 Task: Open a blank sheet, save the file as norwaycom.pdf Insert a picture of 'Norway' with name  ' Norway.png ' Apply border to the image, change style to Dashed line, color Light Green and width '2 pt'
Action: Mouse moved to (238, 217)
Screenshot: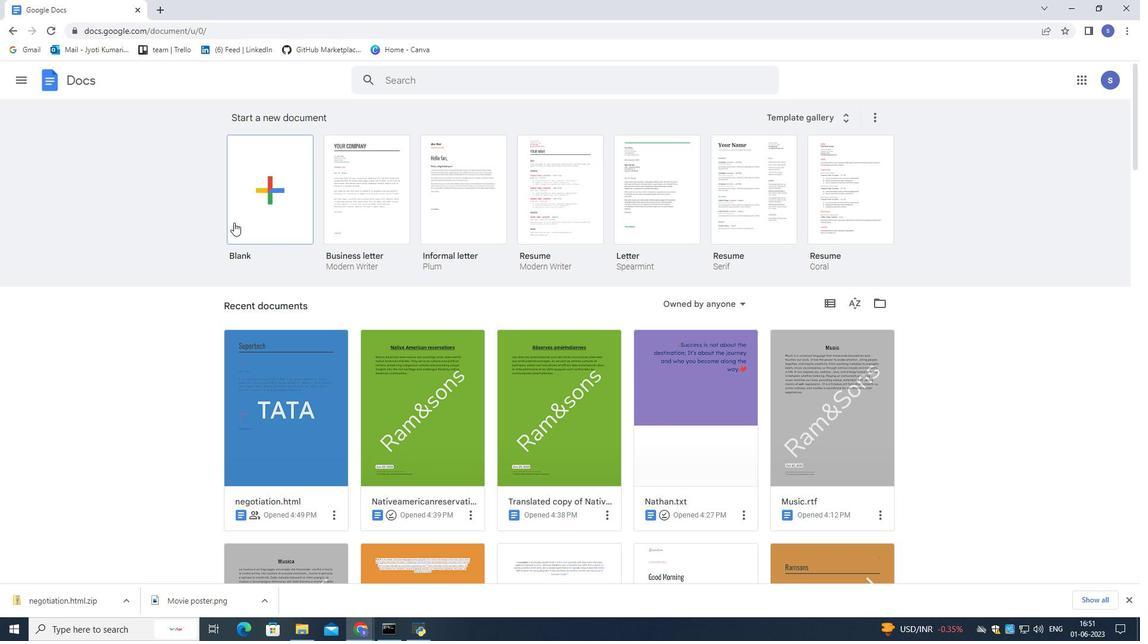 
Action: Mouse pressed left at (238, 217)
Screenshot: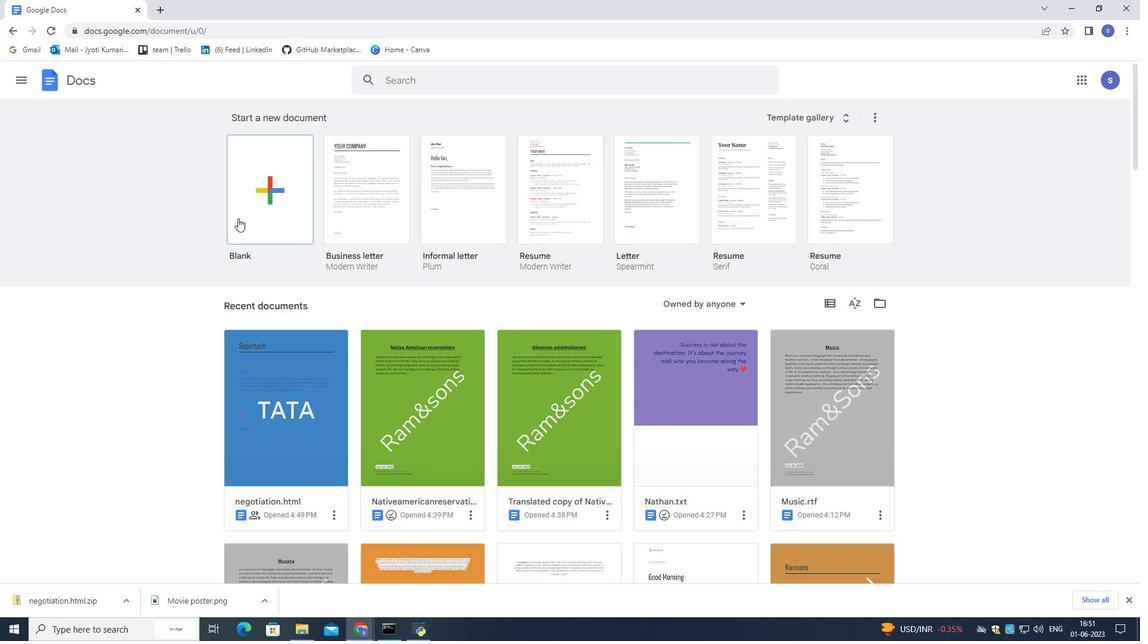 
Action: Mouse moved to (127, 73)
Screenshot: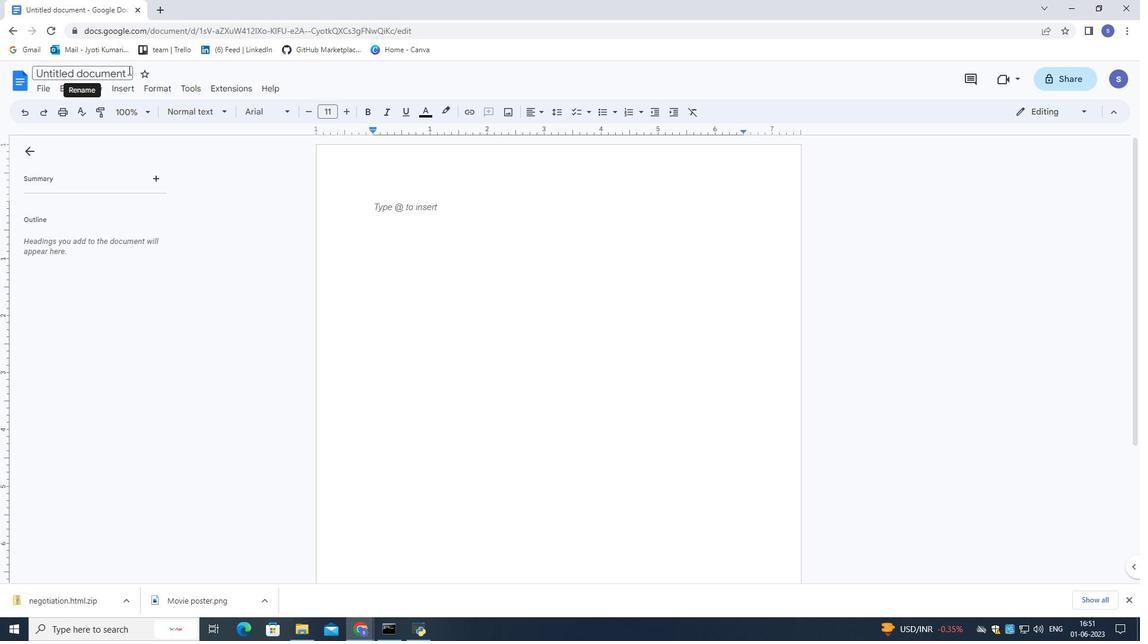 
Action: Mouse pressed left at (127, 73)
Screenshot: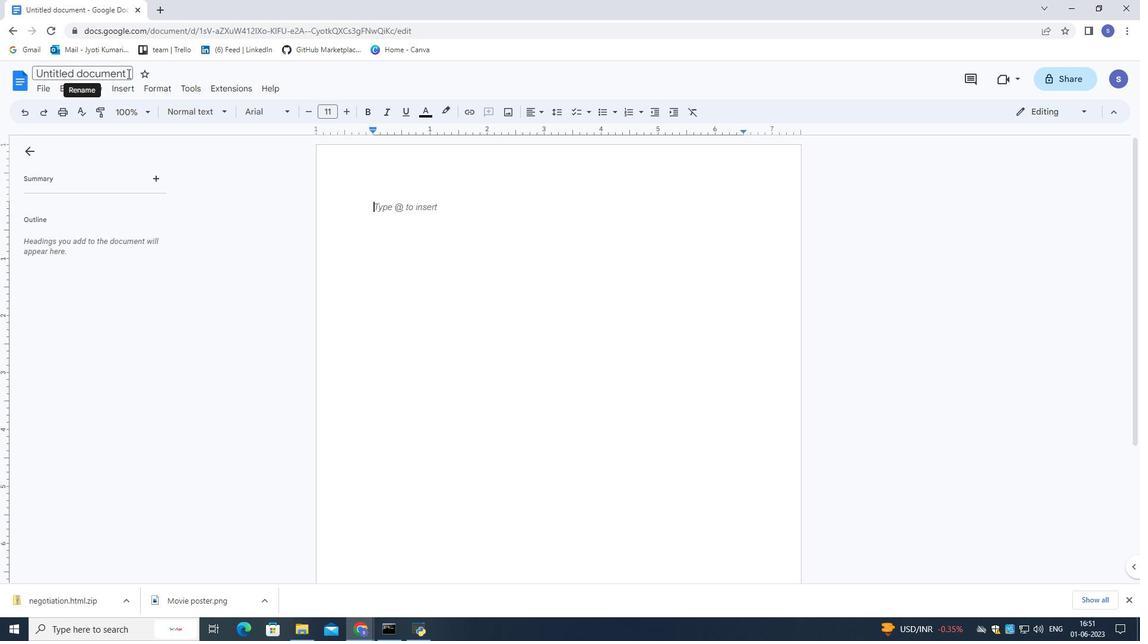
Action: Mouse moved to (125, 73)
Screenshot: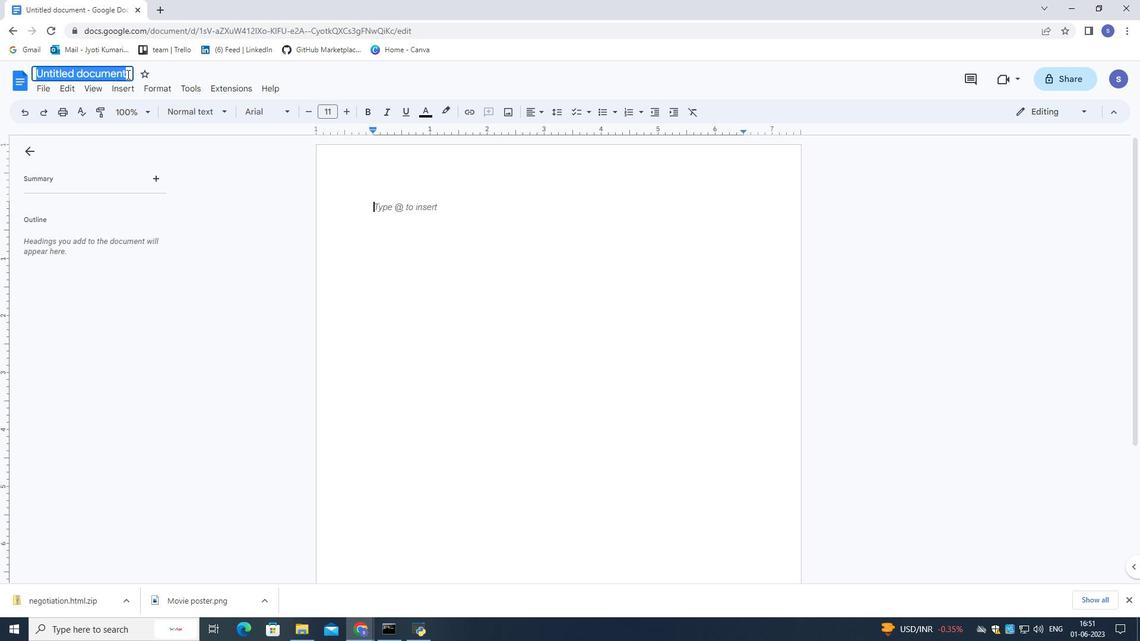 
Action: Key pressed nor
Screenshot: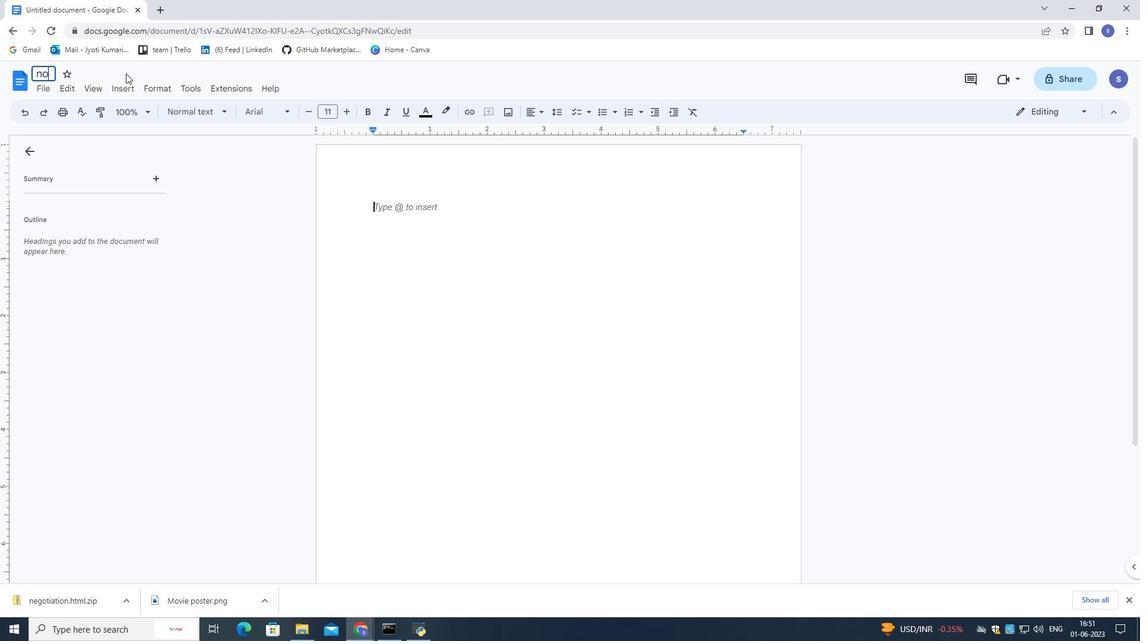 
Action: Mouse moved to (614, 68)
Screenshot: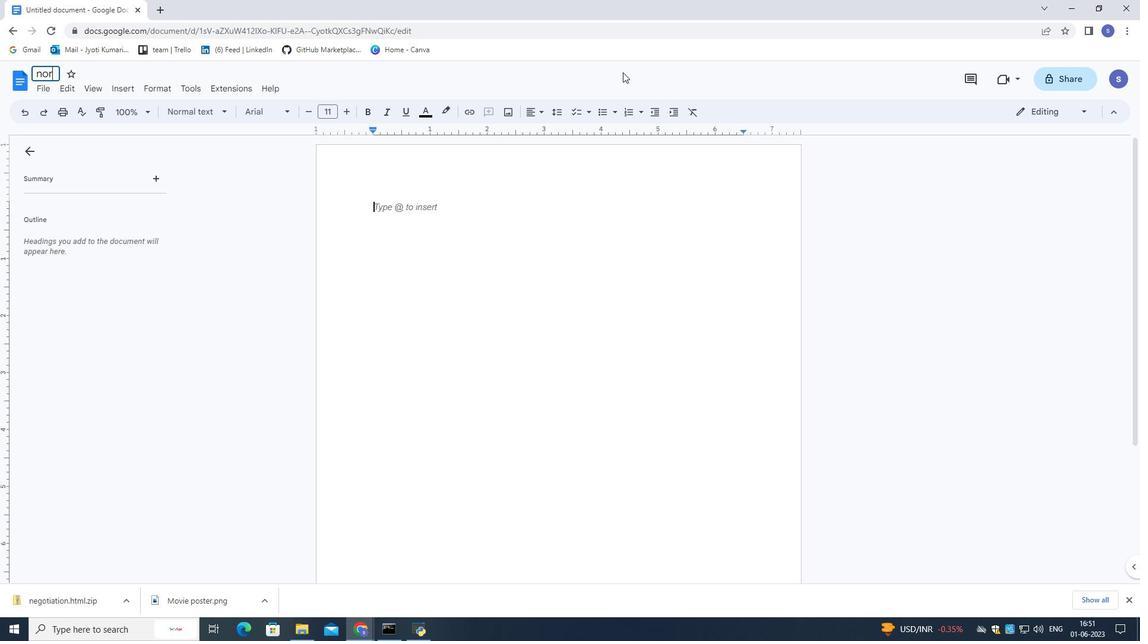
Action: Key pressed way
Screenshot: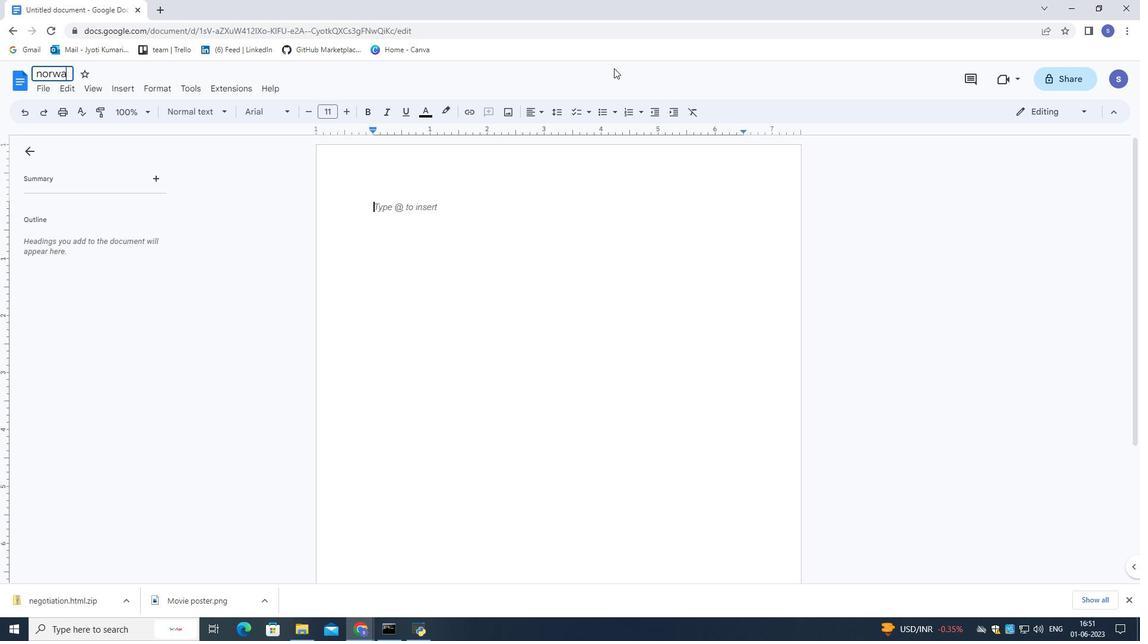 
Action: Mouse moved to (625, 80)
Screenshot: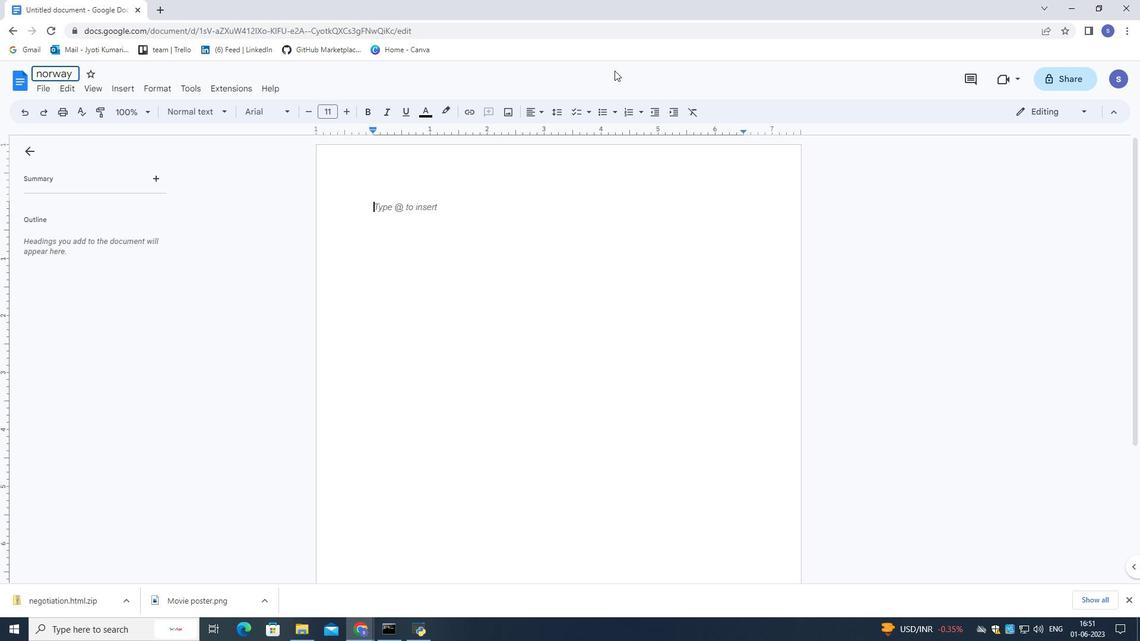 
Action: Key pressed com.pdf
Screenshot: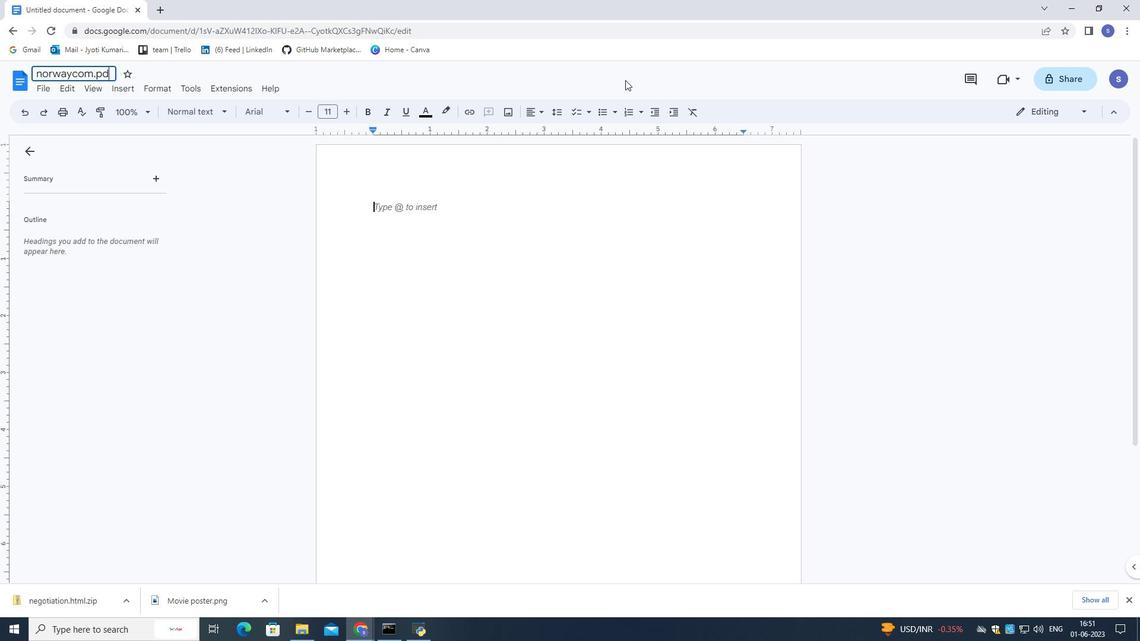 
Action: Mouse moved to (103, 151)
Screenshot: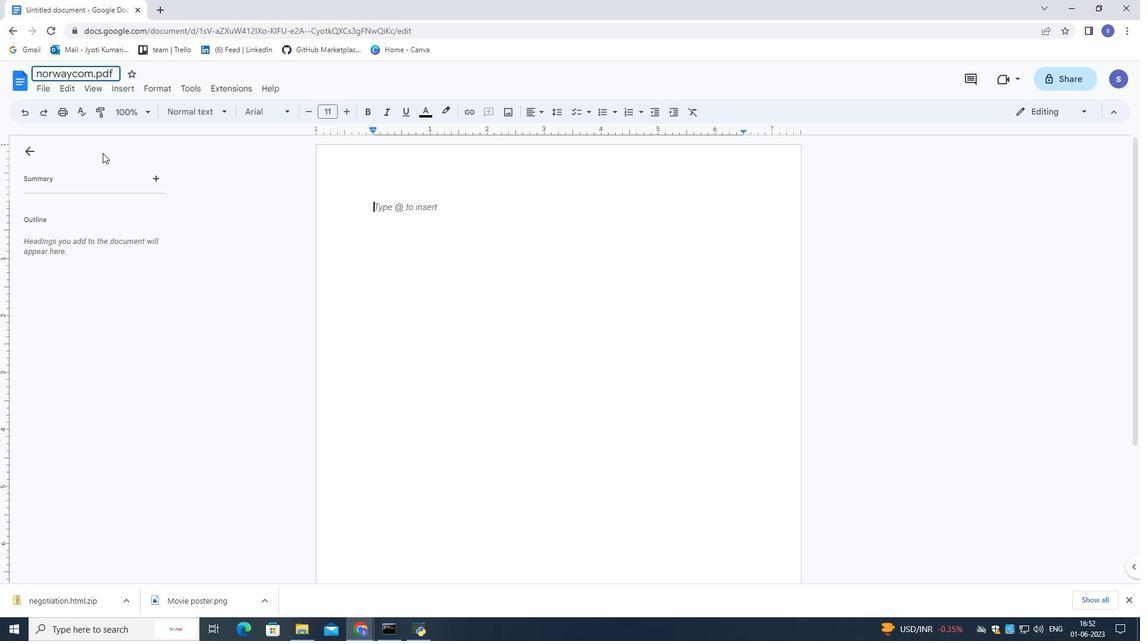 
Action: Key pressed <Key.enter>
Screenshot: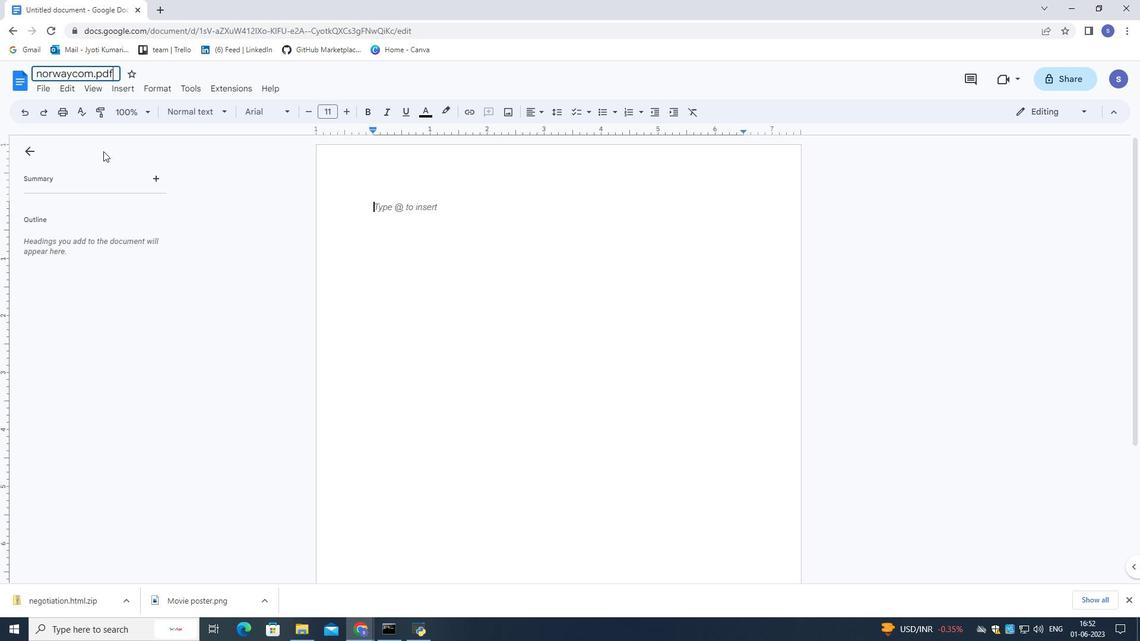 
Action: Mouse moved to (387, 207)
Screenshot: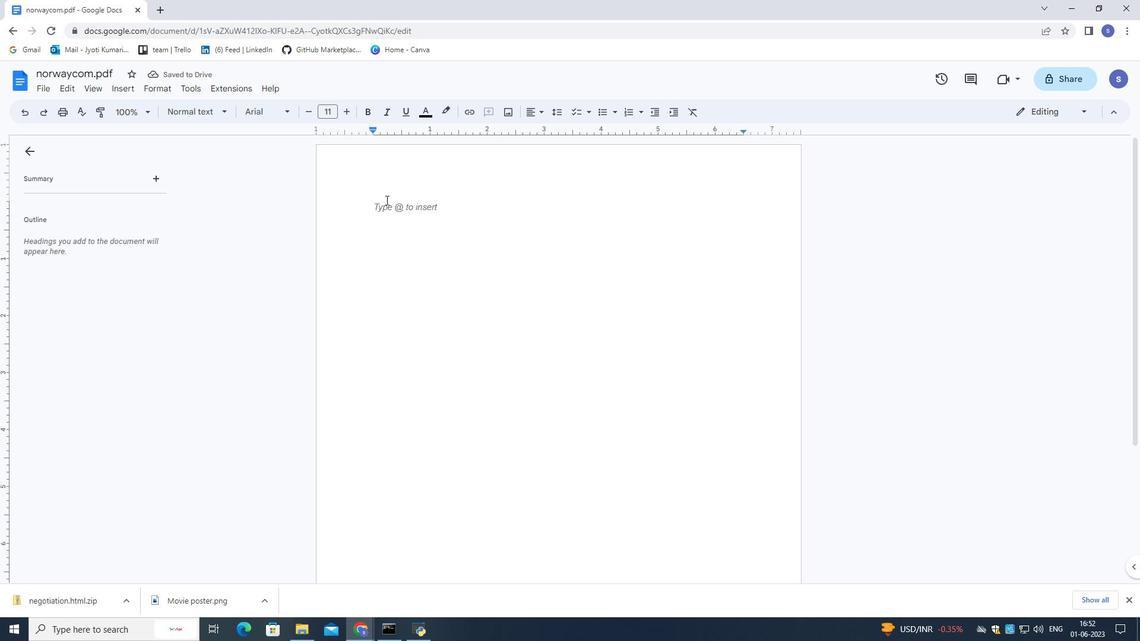 
Action: Mouse pressed left at (387, 207)
Screenshot: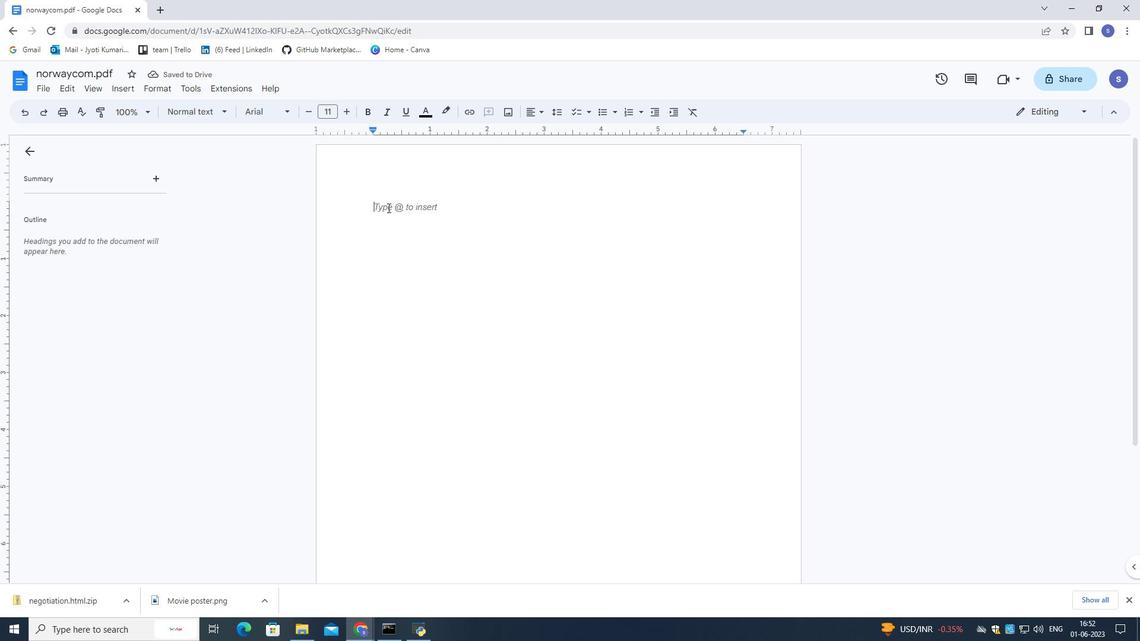 
Action: Mouse moved to (163, 14)
Screenshot: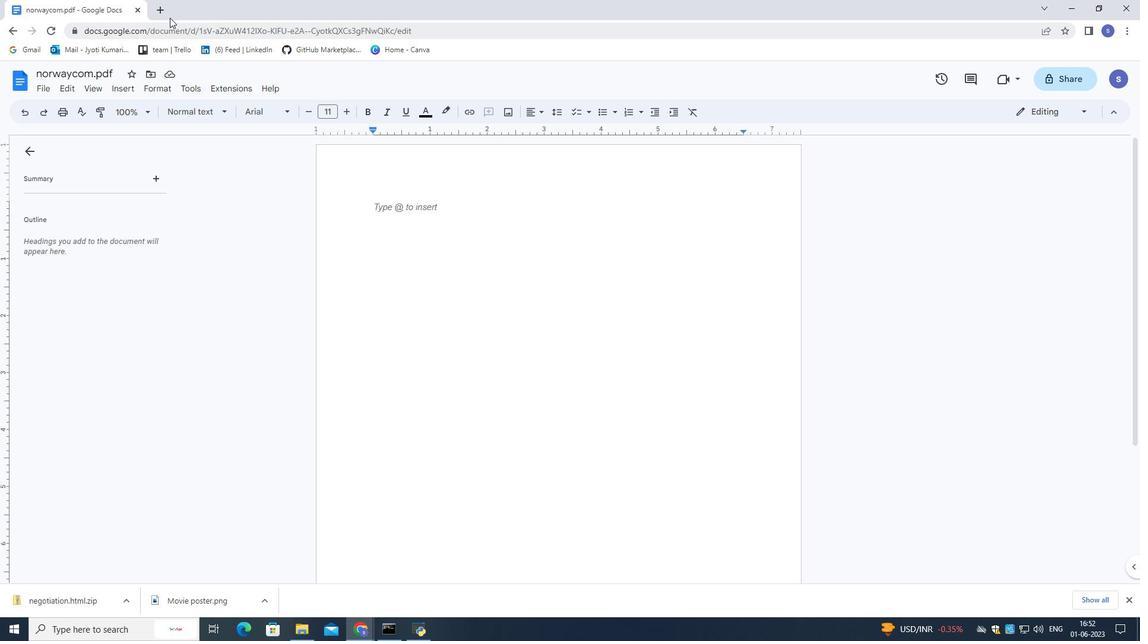 
Action: Mouse pressed left at (163, 14)
Screenshot: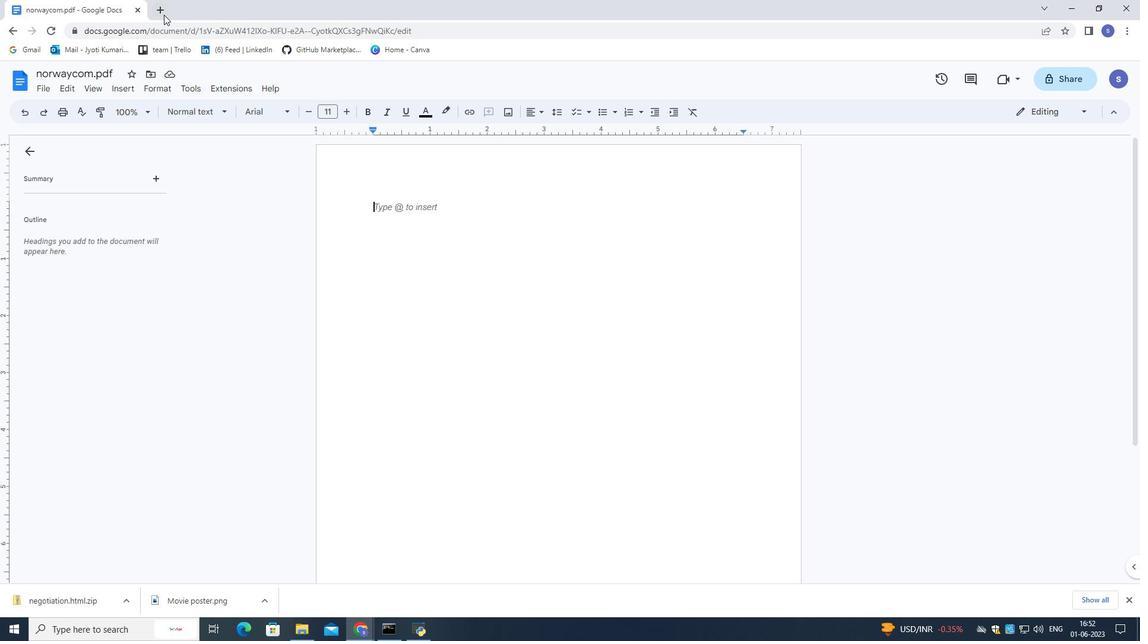 
Action: Mouse moved to (1140, 641)
Screenshot: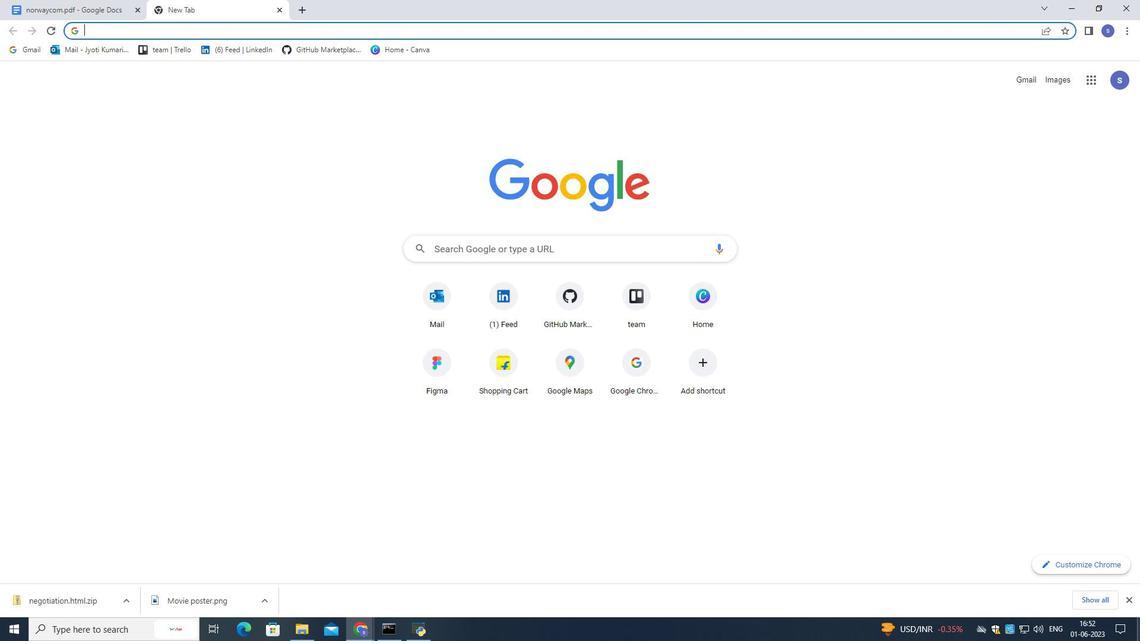 
Action: Key pressed picture<Key.space>of<Key.space>norway<Key.enter>
Screenshot: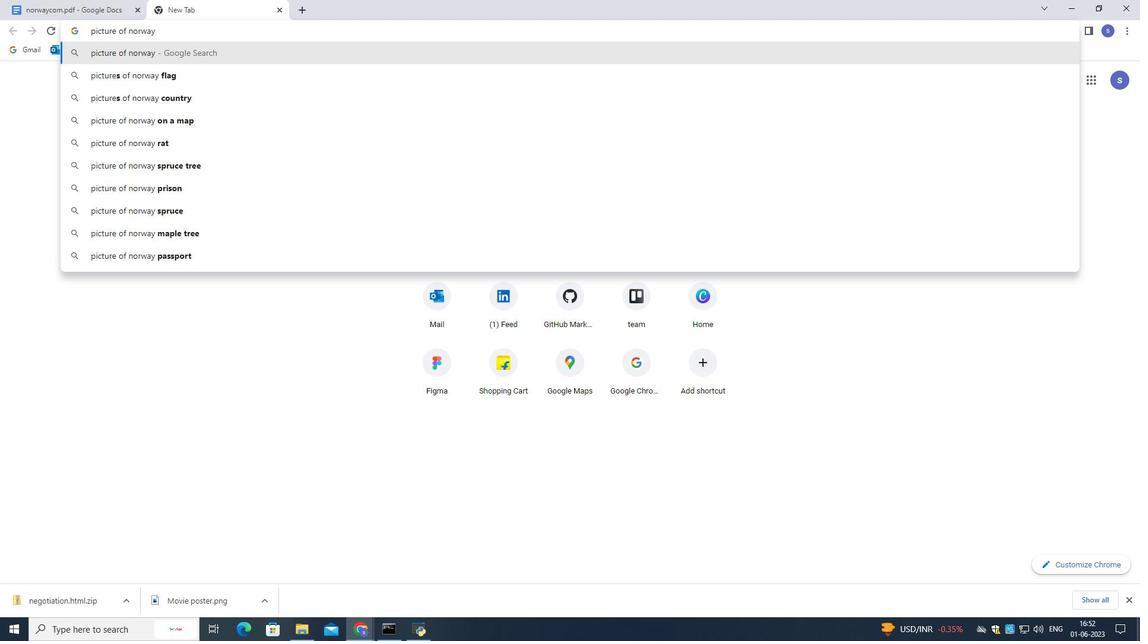 
Action: Mouse moved to (368, 463)
Screenshot: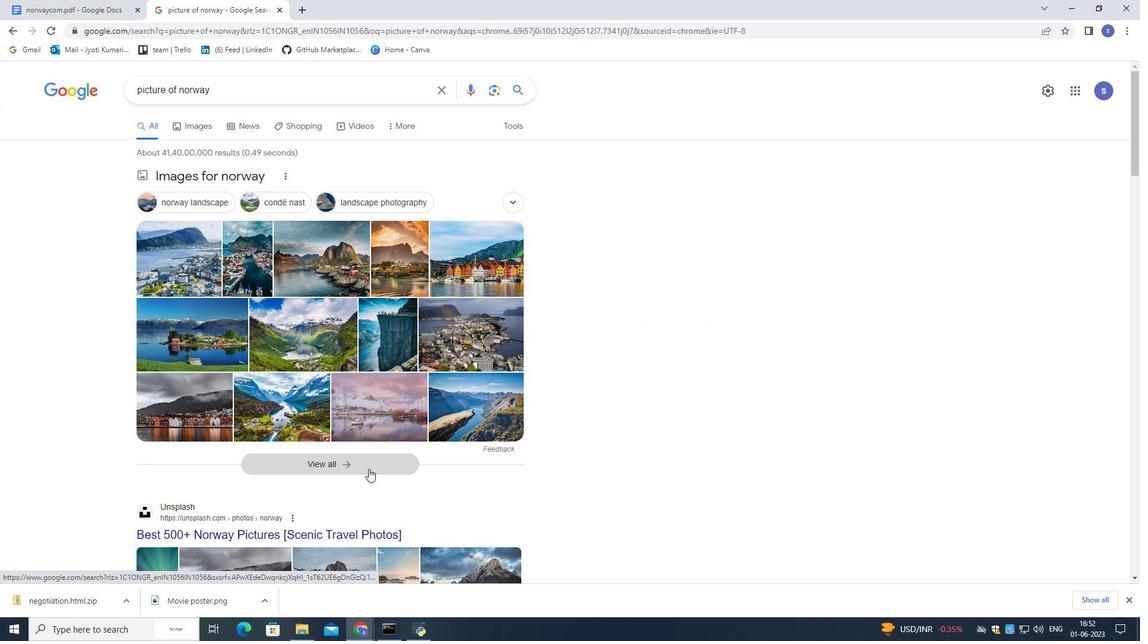 
Action: Mouse pressed left at (368, 463)
Screenshot: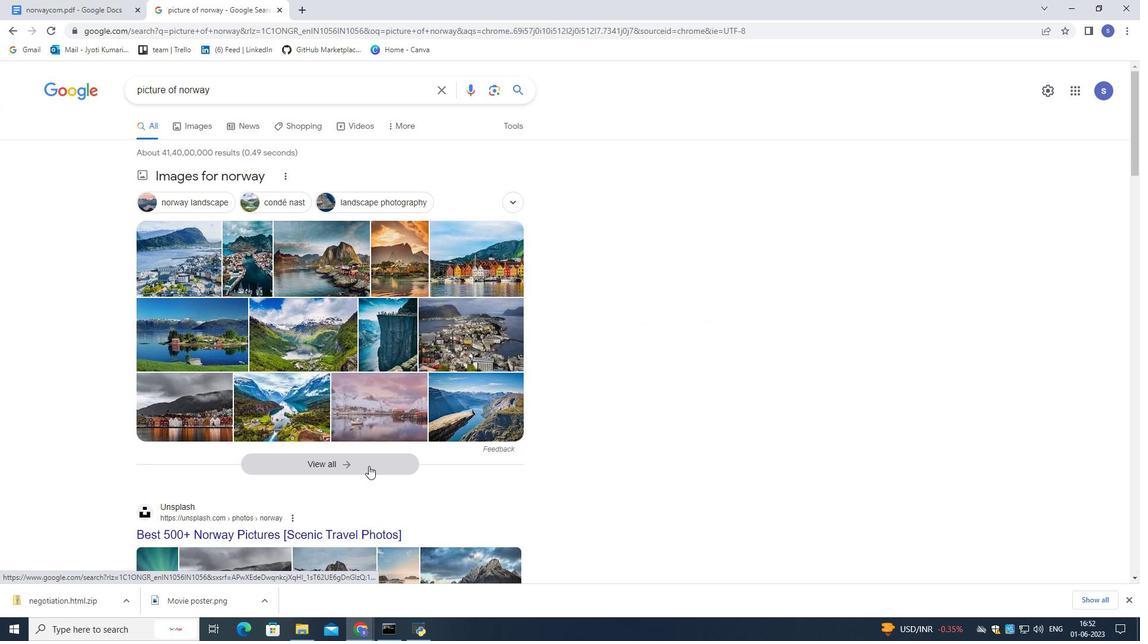 
Action: Mouse moved to (661, 416)
Screenshot: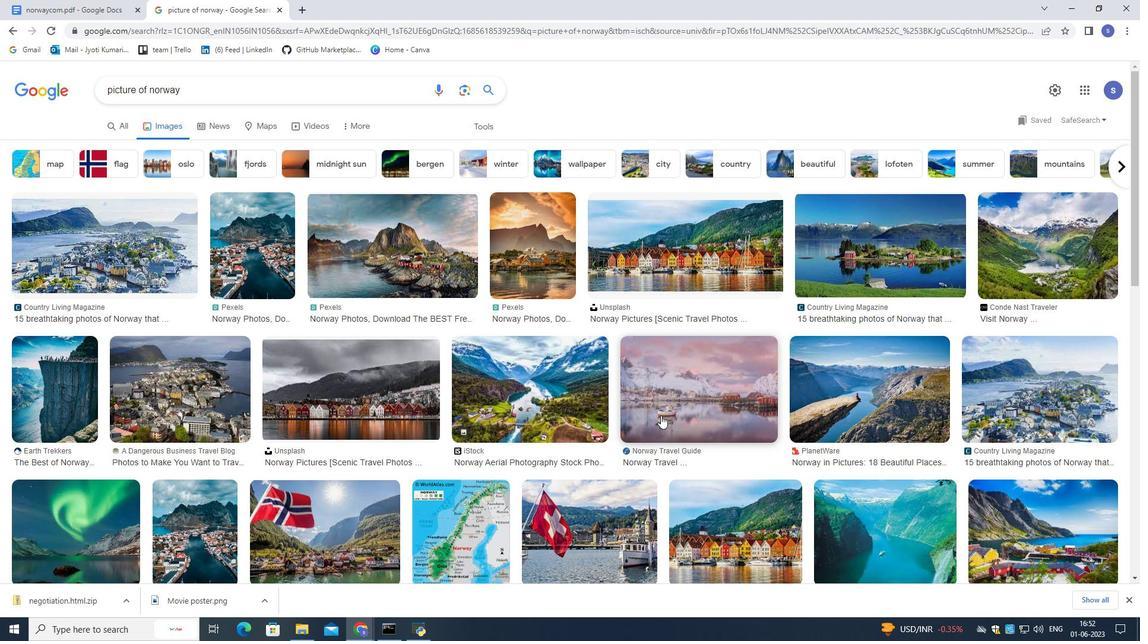 
Action: Mouse scrolled (661, 415) with delta (0, 0)
Screenshot: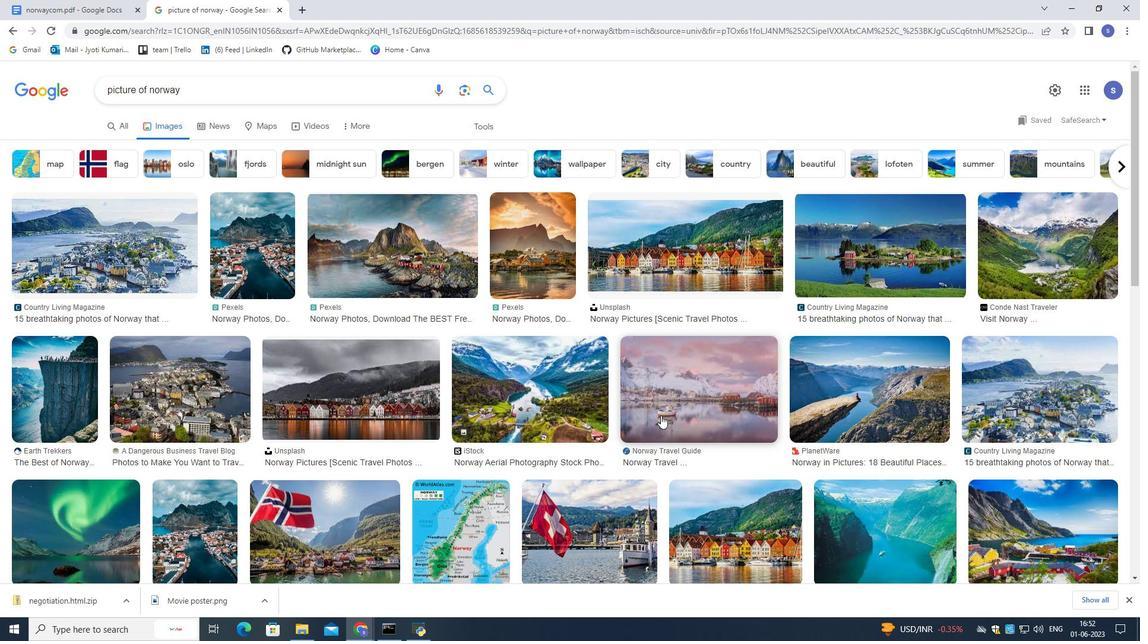 
Action: Mouse moved to (661, 416)
Screenshot: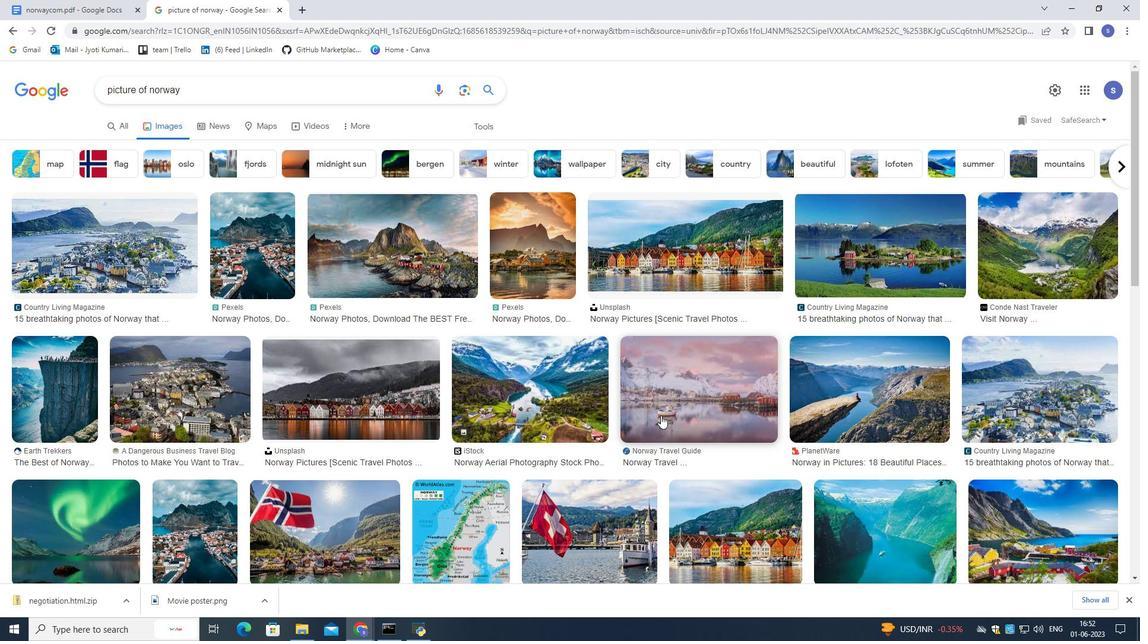 
Action: Mouse scrolled (661, 416) with delta (0, 0)
Screenshot: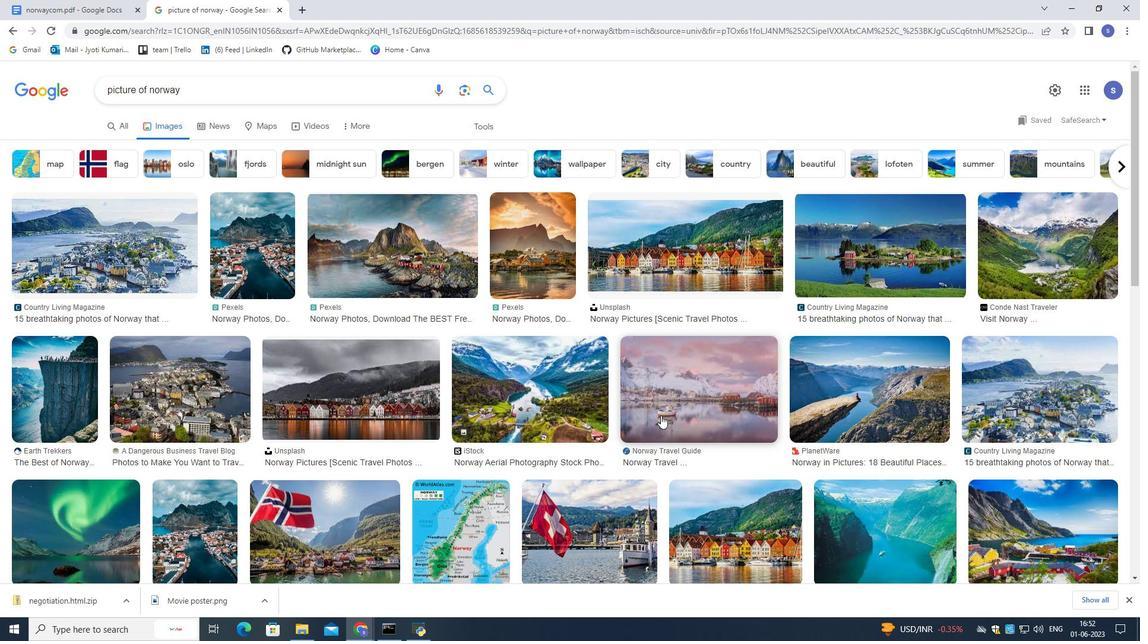 
Action: Mouse scrolled (661, 416) with delta (0, 0)
Screenshot: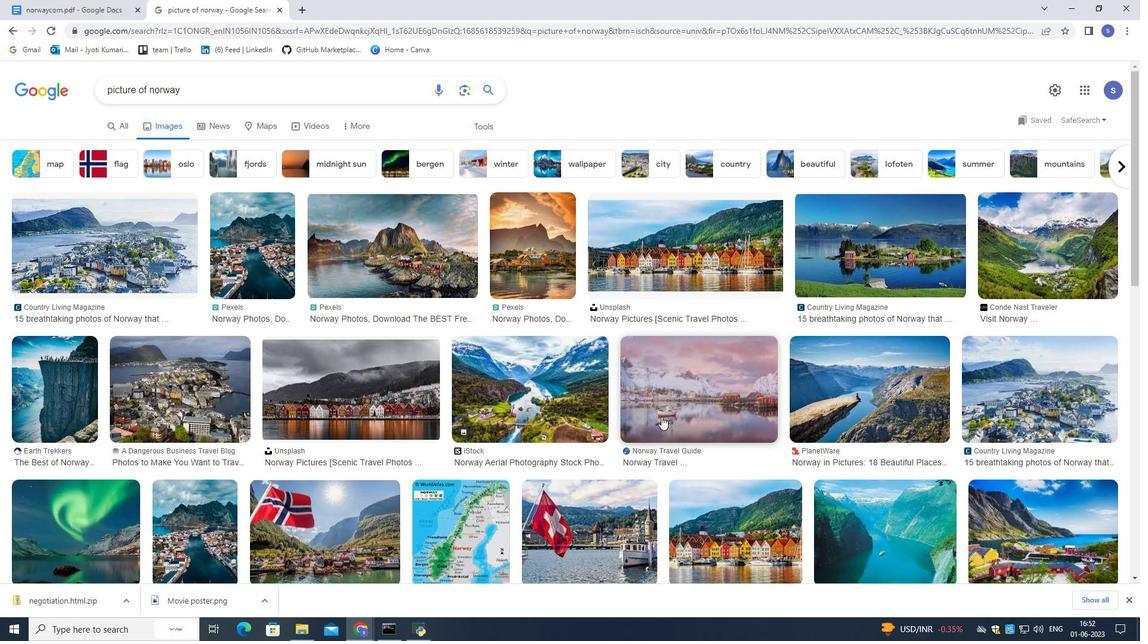 
Action: Mouse scrolled (661, 416) with delta (0, 0)
Screenshot: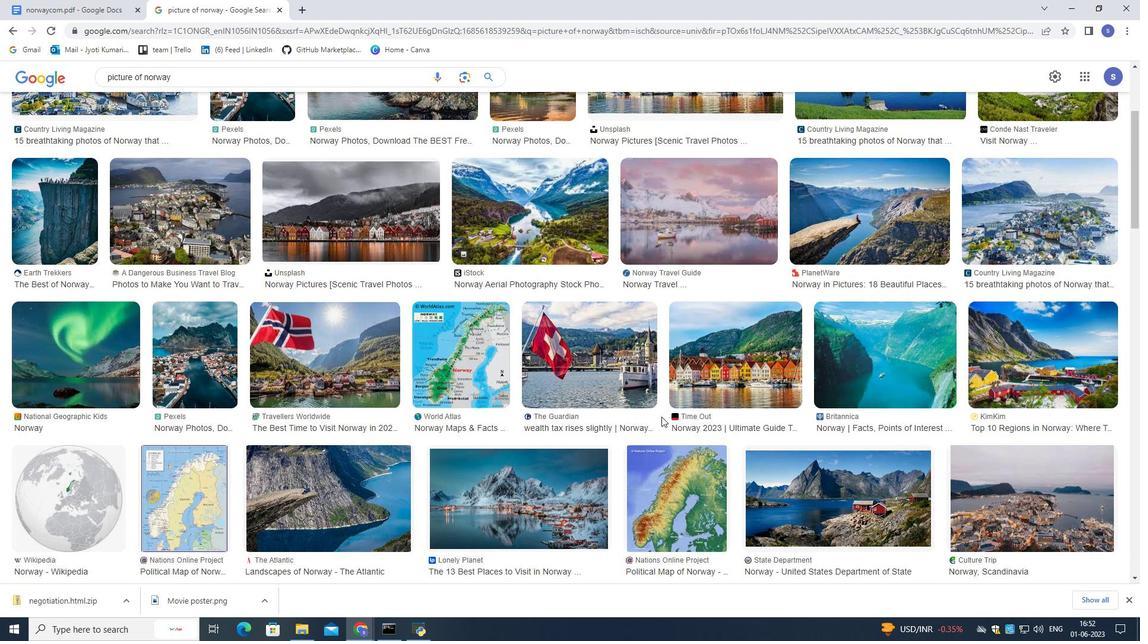 
Action: Mouse scrolled (661, 416) with delta (0, 0)
Screenshot: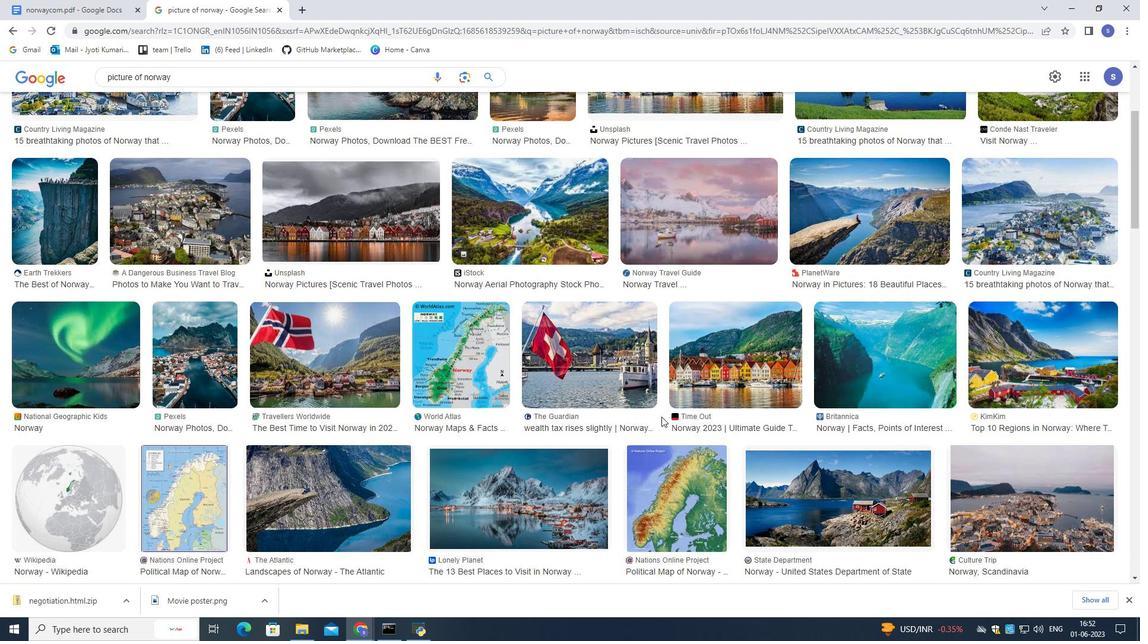 
Action: Mouse scrolled (661, 416) with delta (0, 0)
Screenshot: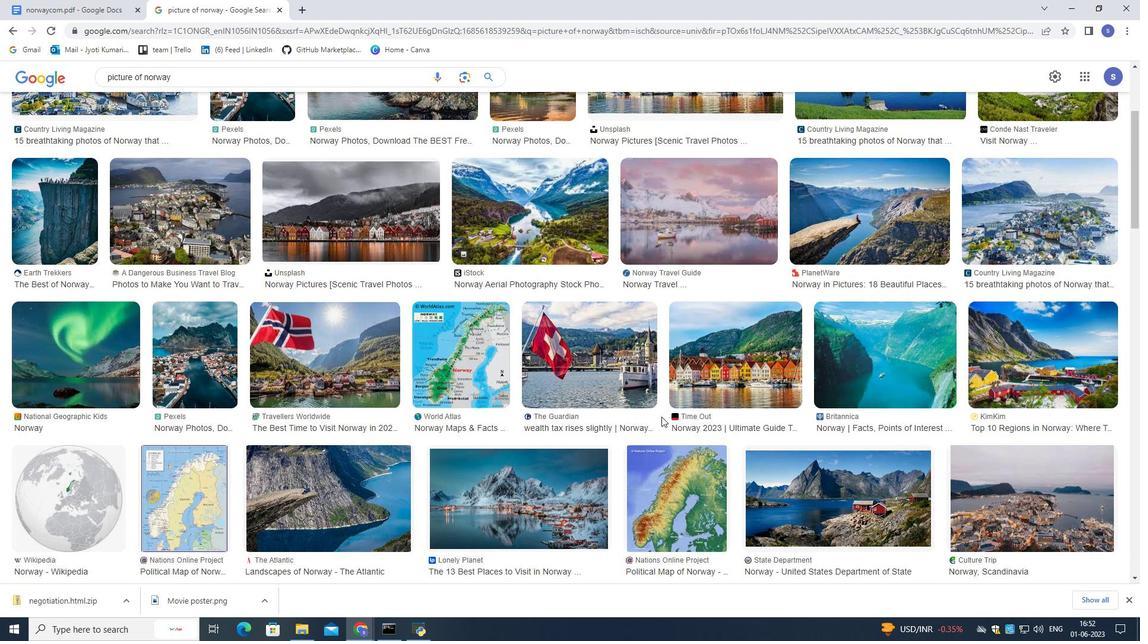 
Action: Mouse scrolled (661, 416) with delta (0, 0)
Screenshot: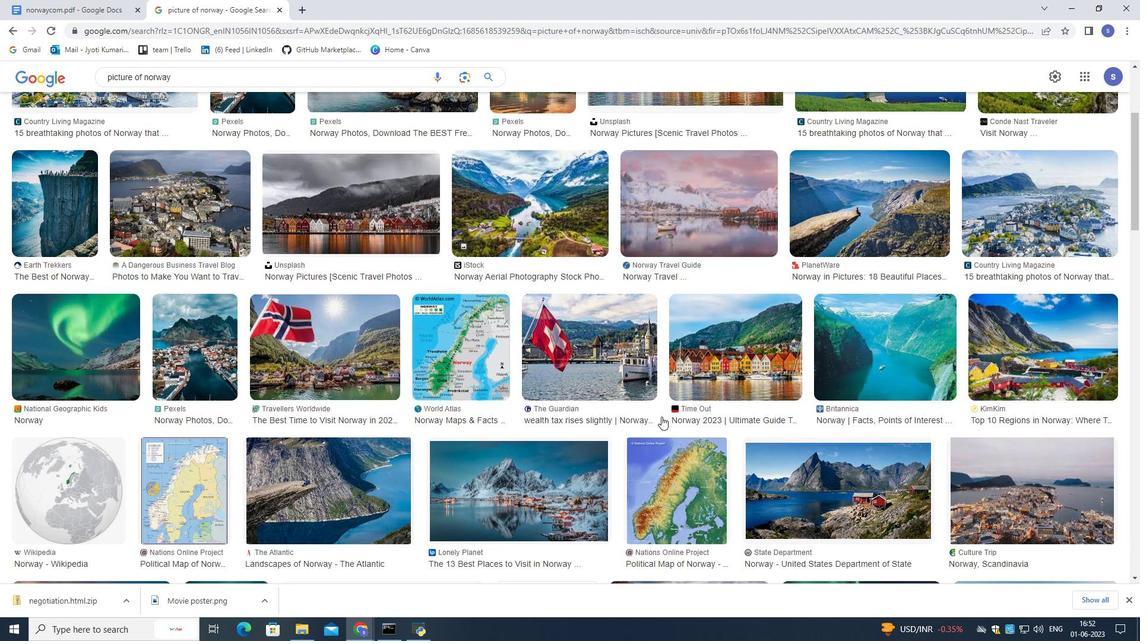 
Action: Mouse scrolled (661, 416) with delta (0, 0)
Screenshot: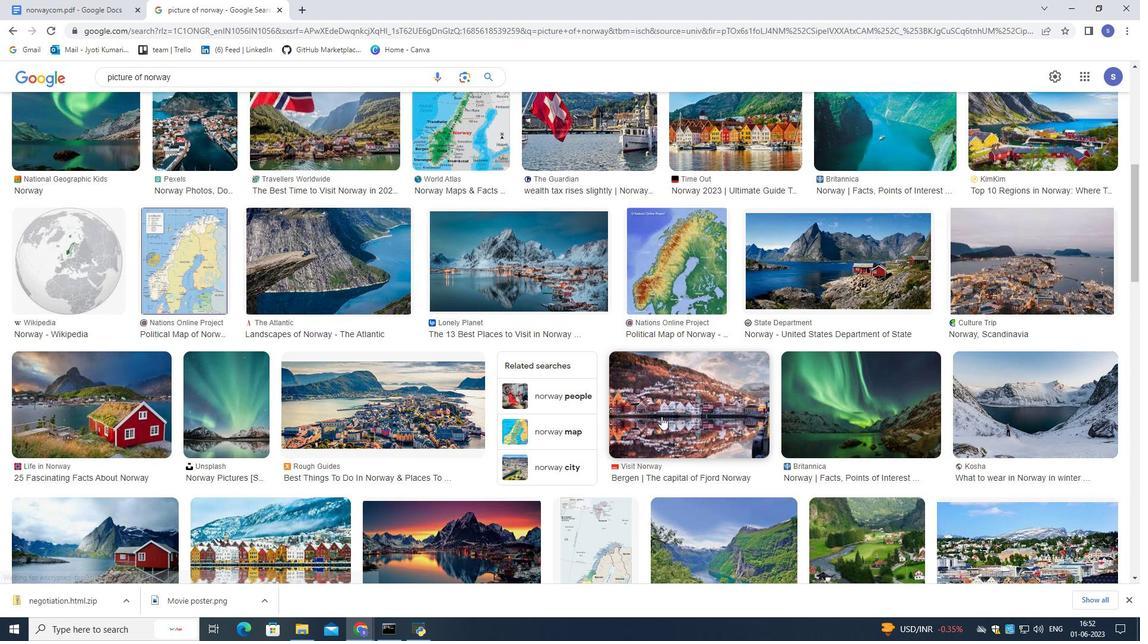 
Action: Mouse scrolled (661, 416) with delta (0, 0)
Screenshot: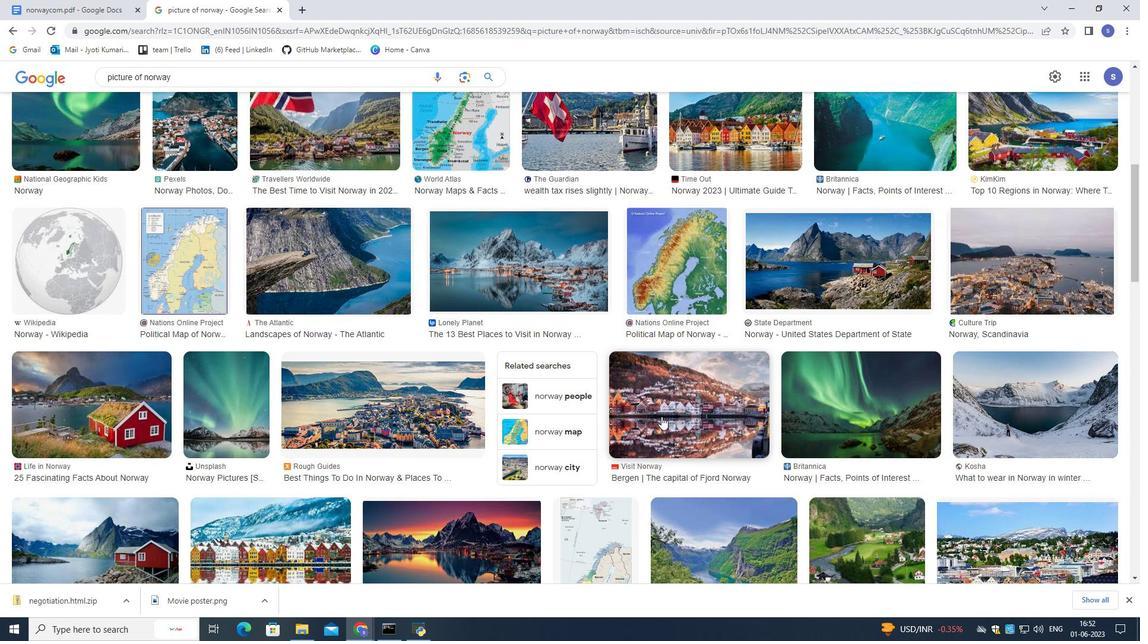 
Action: Mouse scrolled (661, 416) with delta (0, 0)
Screenshot: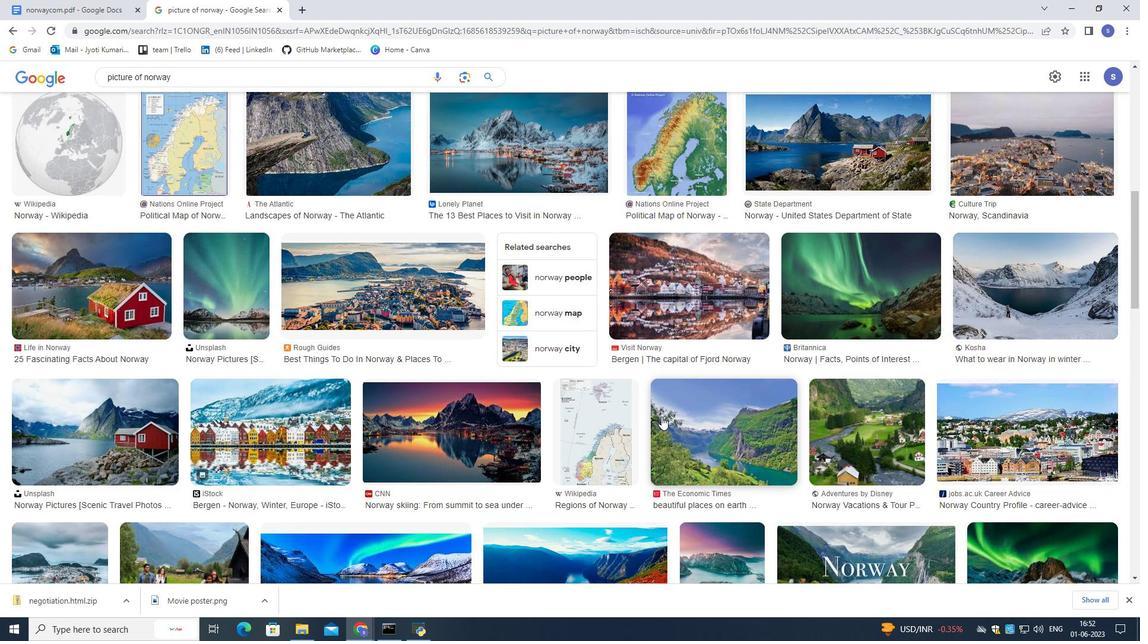 
Action: Mouse scrolled (661, 416) with delta (0, 0)
Screenshot: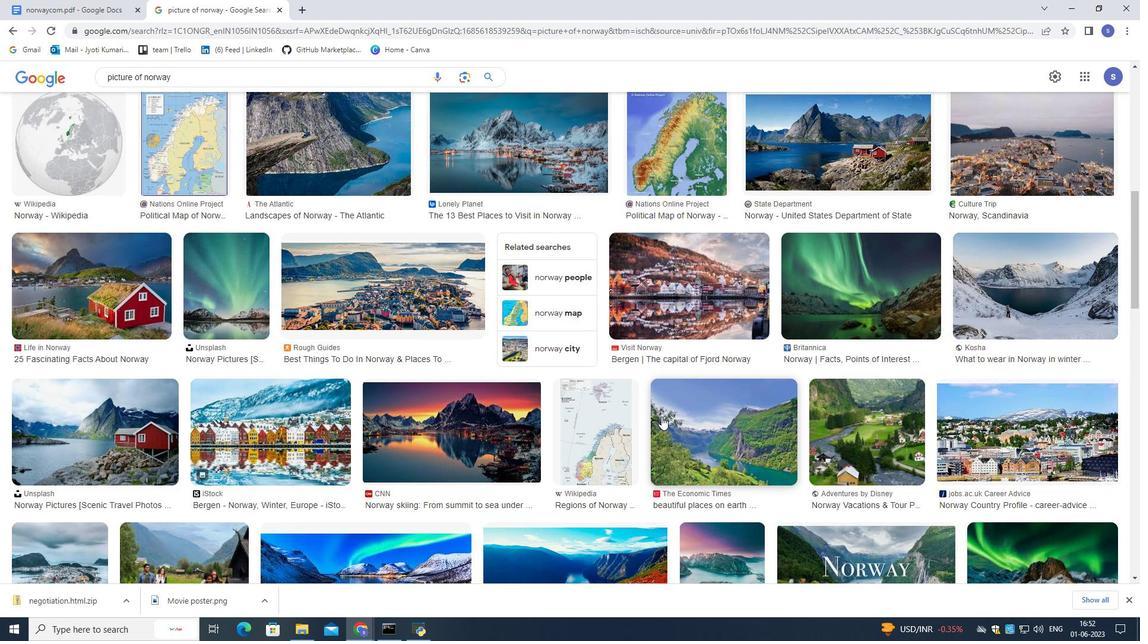 
Action: Mouse scrolled (661, 416) with delta (0, 0)
Screenshot: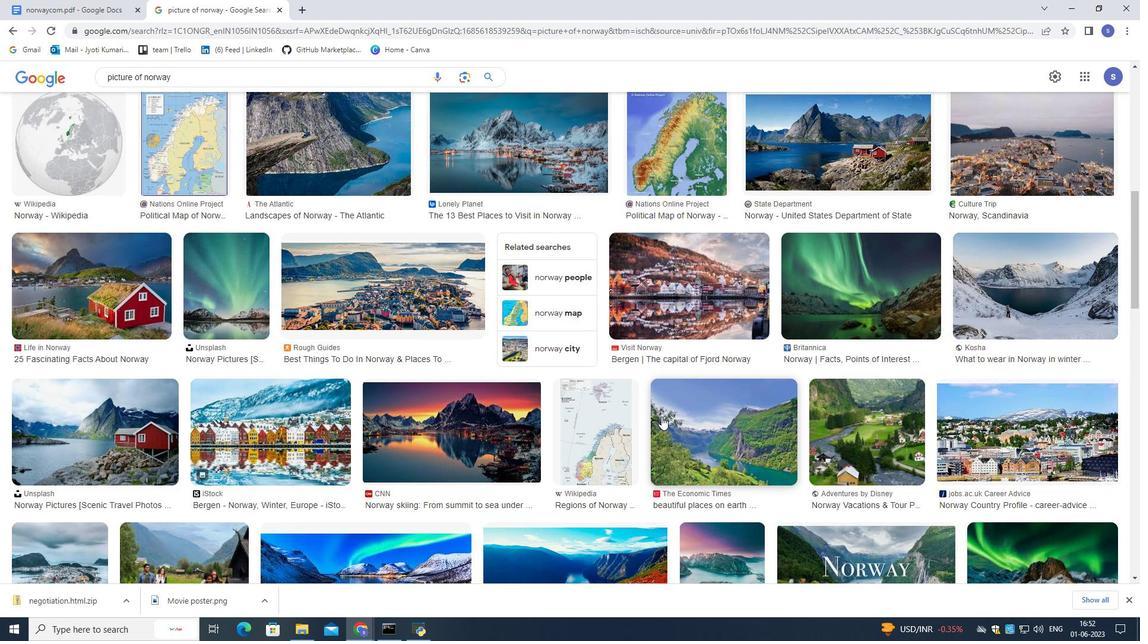 
Action: Mouse scrolled (661, 416) with delta (0, 0)
Screenshot: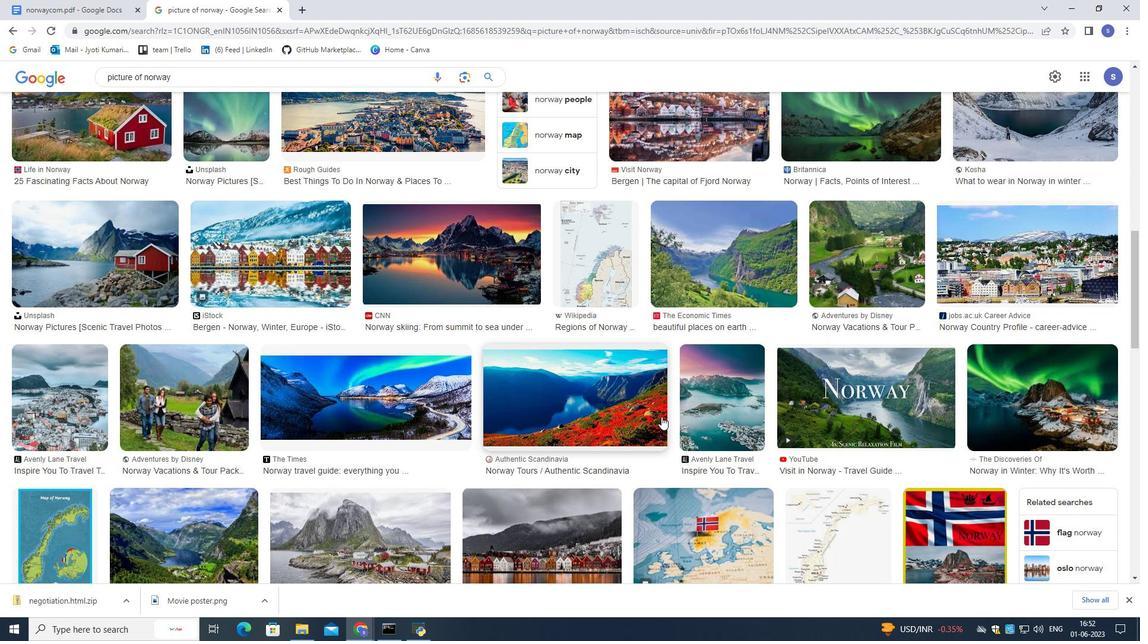 
Action: Mouse scrolled (661, 416) with delta (0, 0)
Screenshot: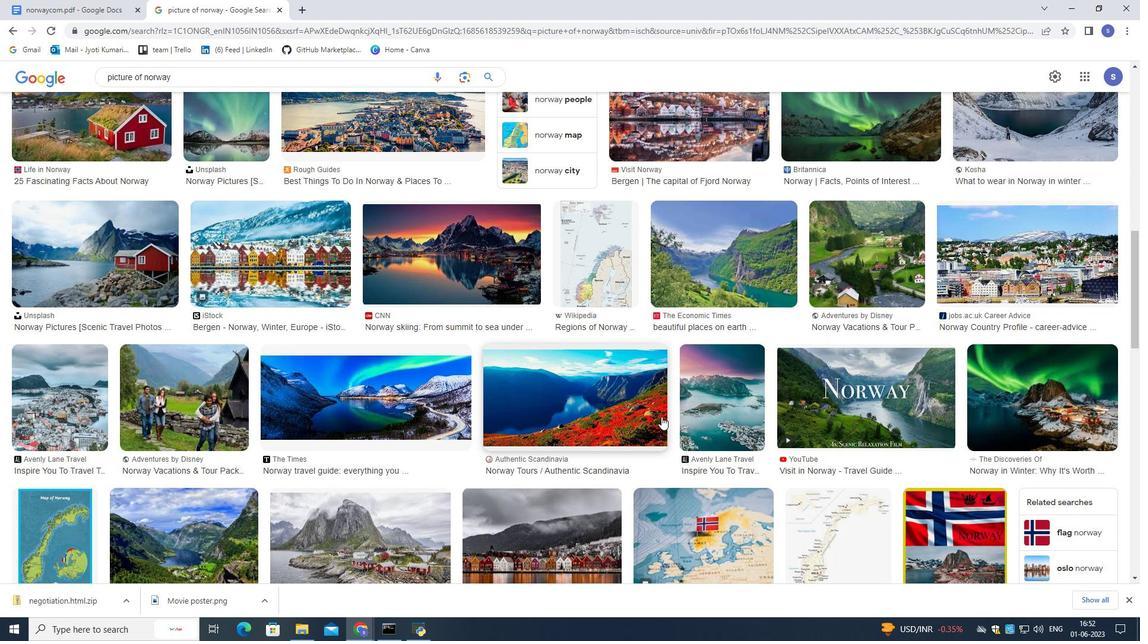 
Action: Mouse moved to (795, 298)
Screenshot: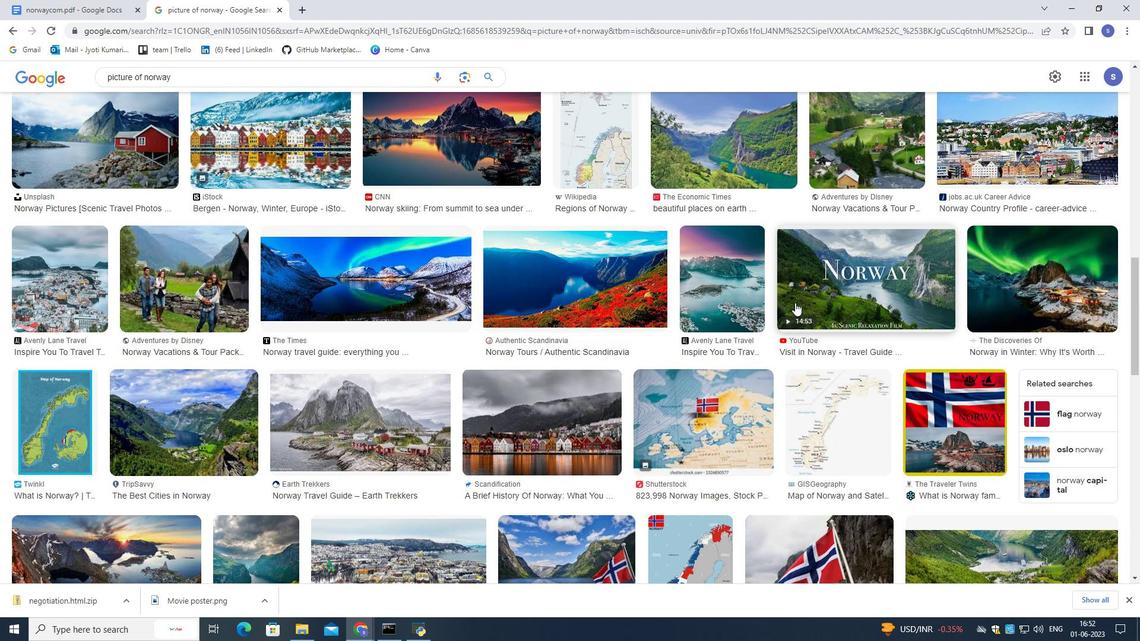 
Action: Mouse pressed left at (795, 298)
Screenshot: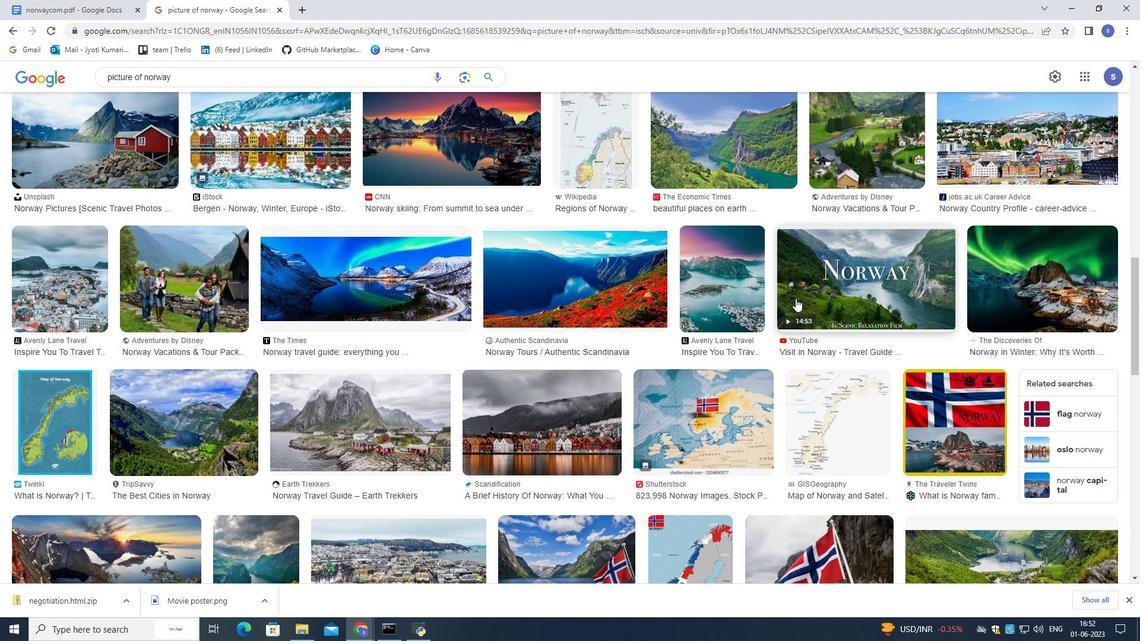 
Action: Mouse moved to (895, 244)
Screenshot: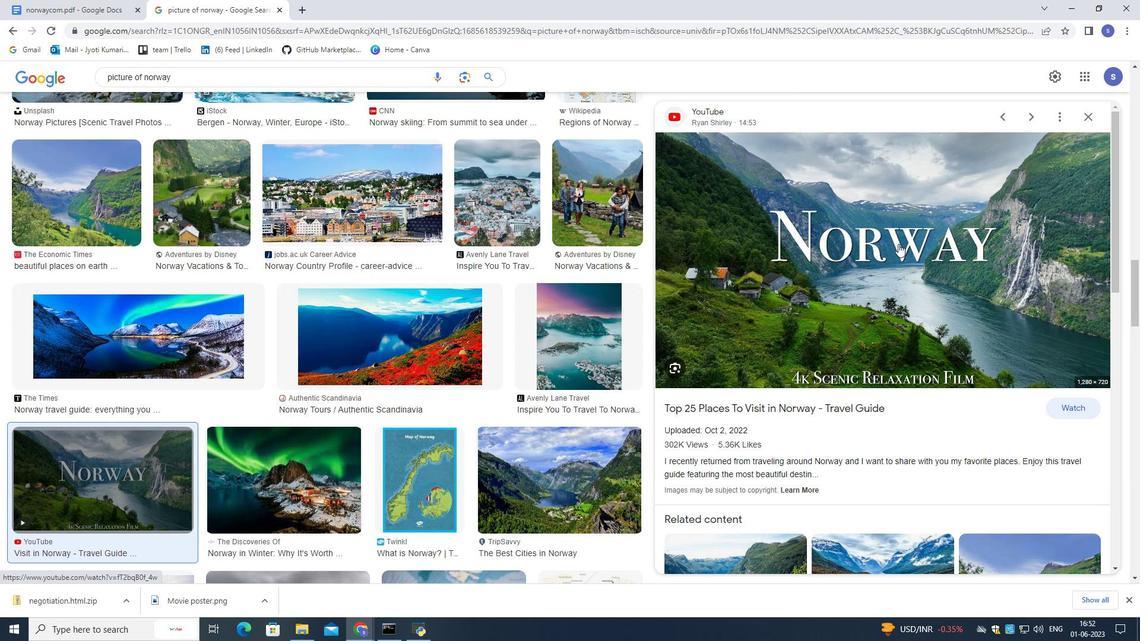 
Action: Mouse pressed right at (895, 244)
Screenshot: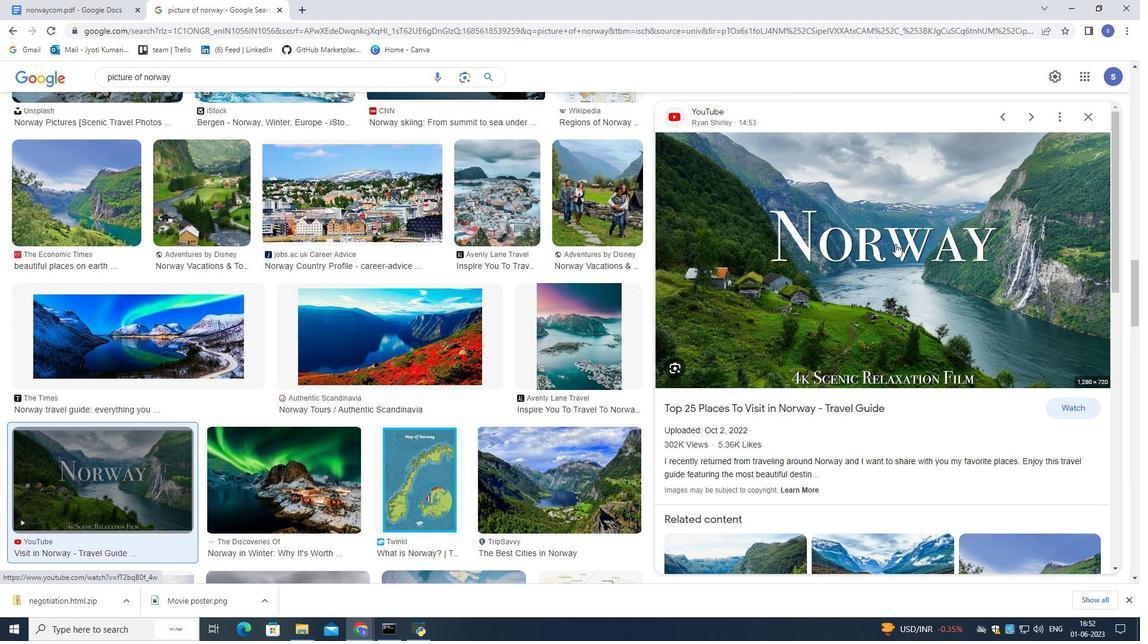 
Action: Mouse moved to (941, 366)
Screenshot: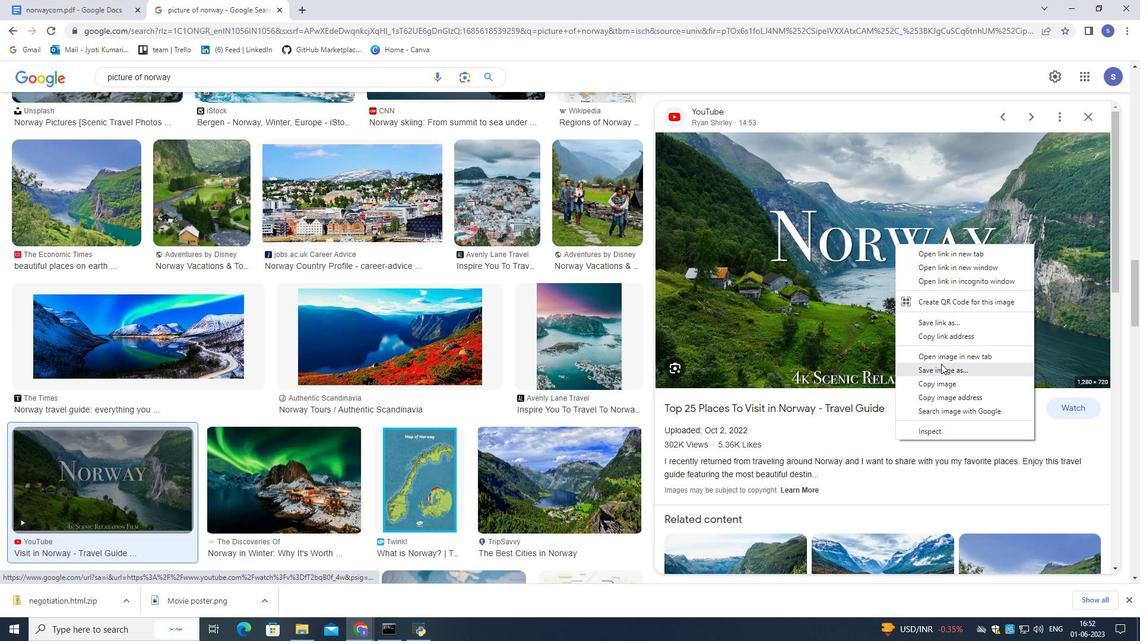 
Action: Mouse pressed left at (941, 366)
Screenshot: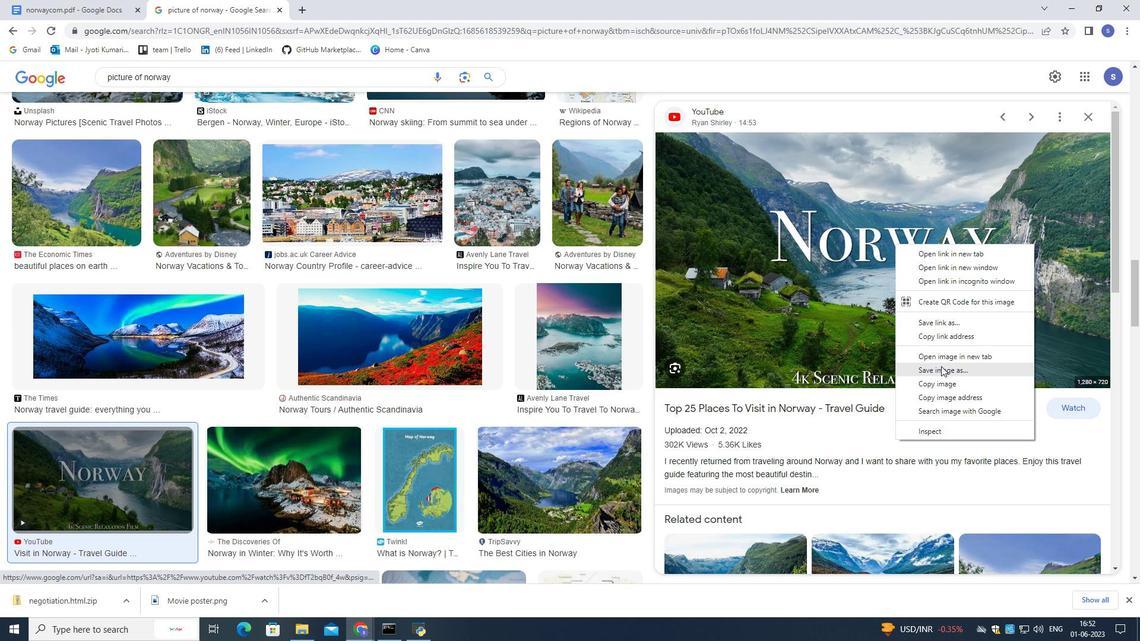 
Action: Mouse moved to (1140, 13)
Screenshot: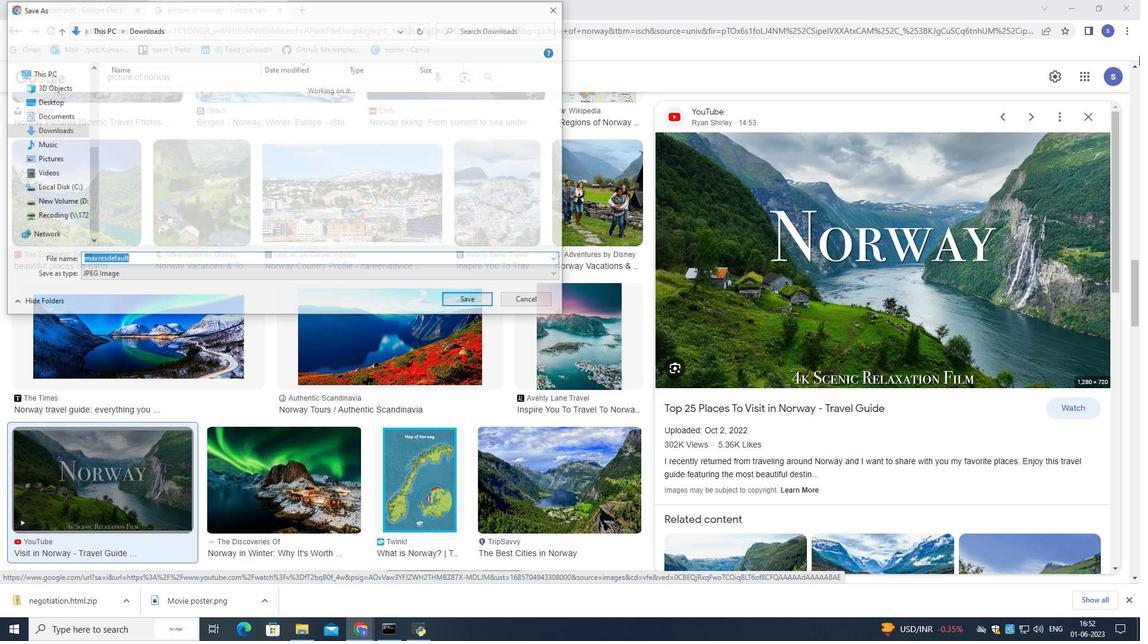 
Action: Key pressed norway.png<Key.enter>
Screenshot: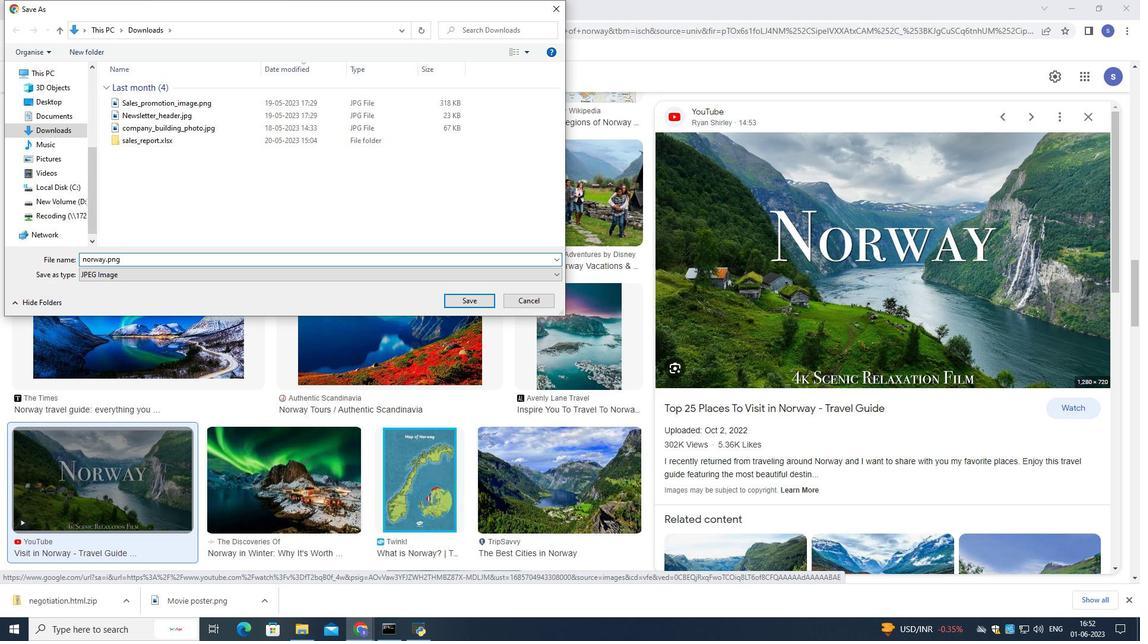 
Action: Mouse moved to (96, 0)
Screenshot: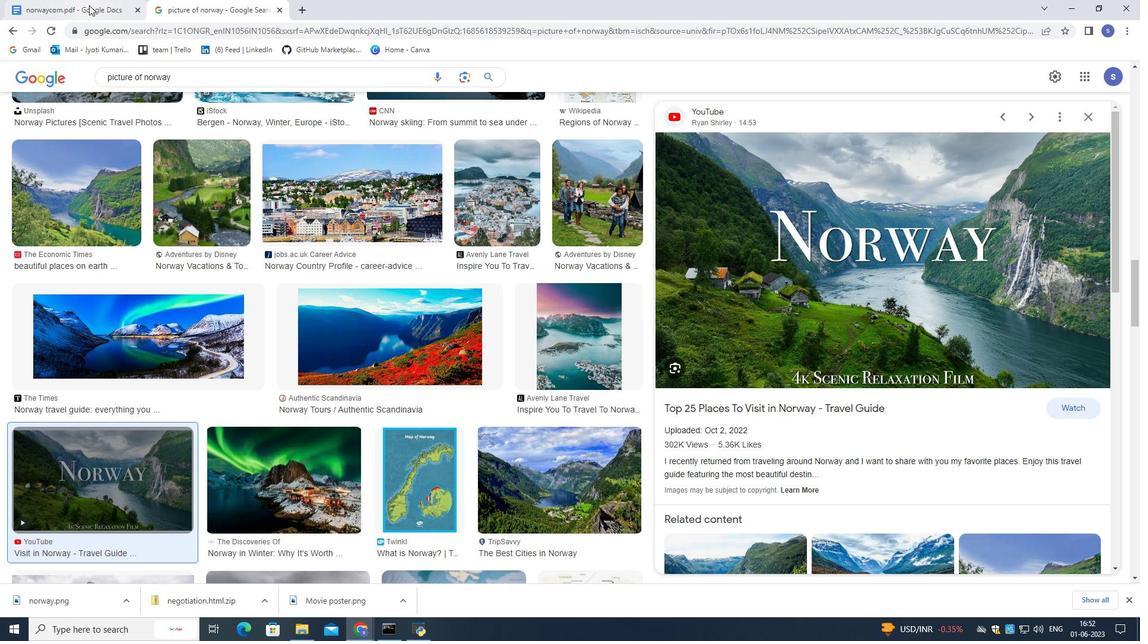 
Action: Mouse pressed left at (96, 0)
Screenshot: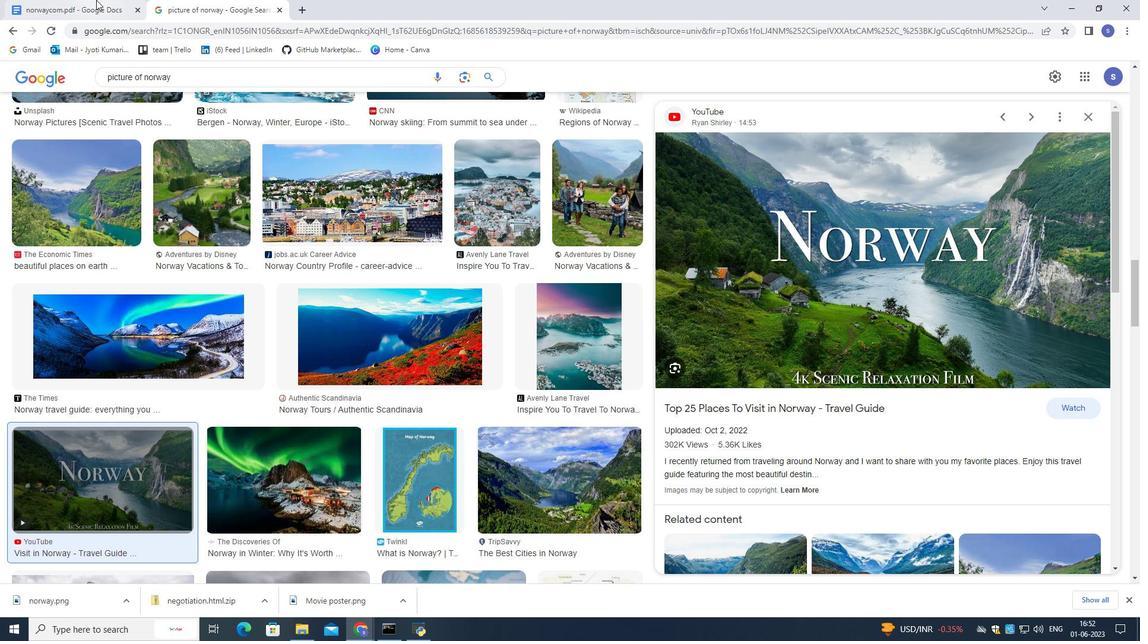 
Action: Mouse moved to (511, 107)
Screenshot: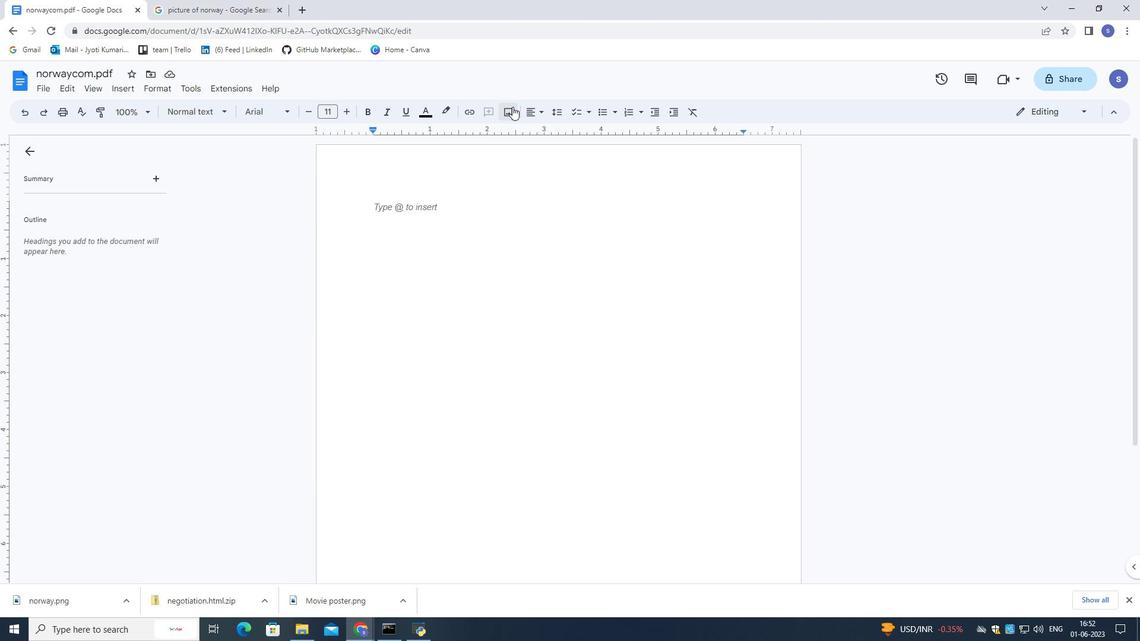 
Action: Mouse pressed left at (511, 107)
Screenshot: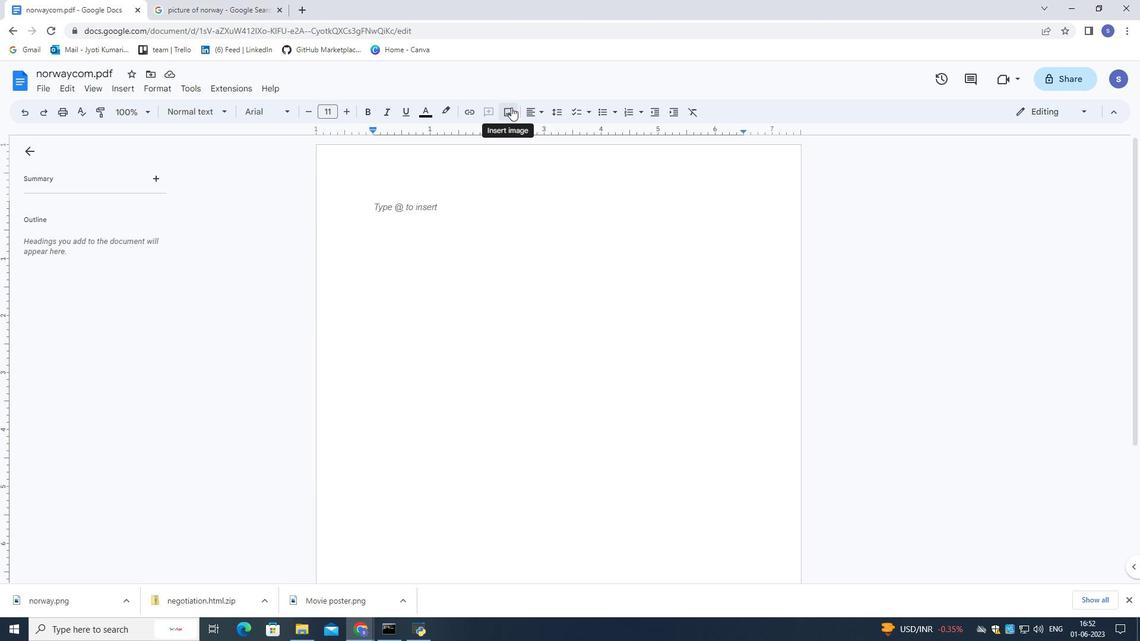 
Action: Mouse moved to (514, 131)
Screenshot: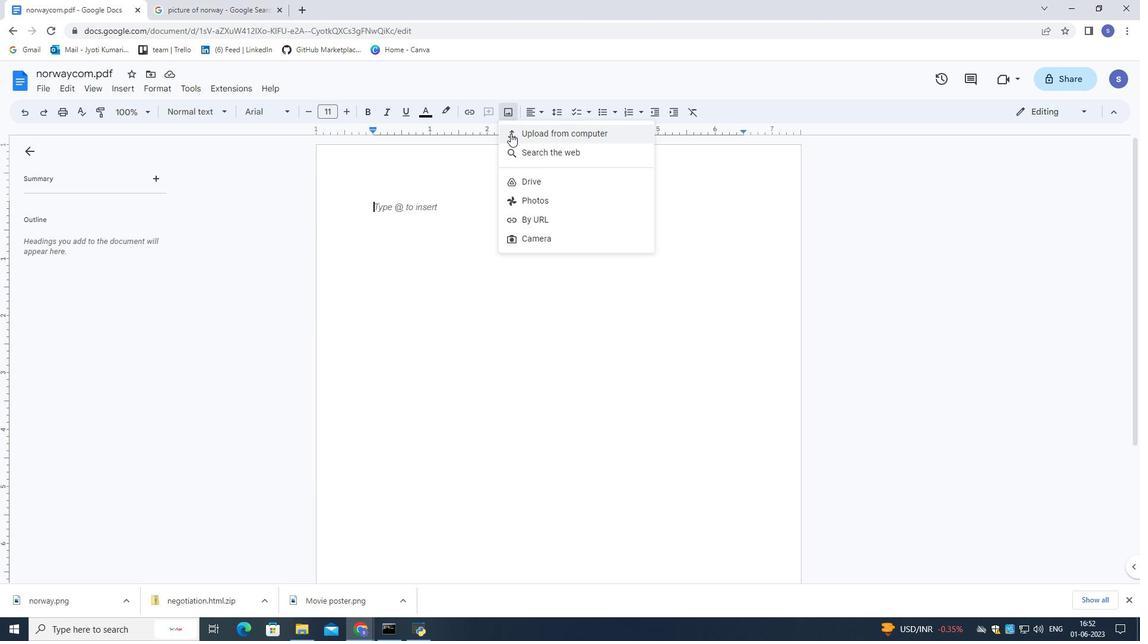 
Action: Mouse pressed left at (514, 131)
Screenshot: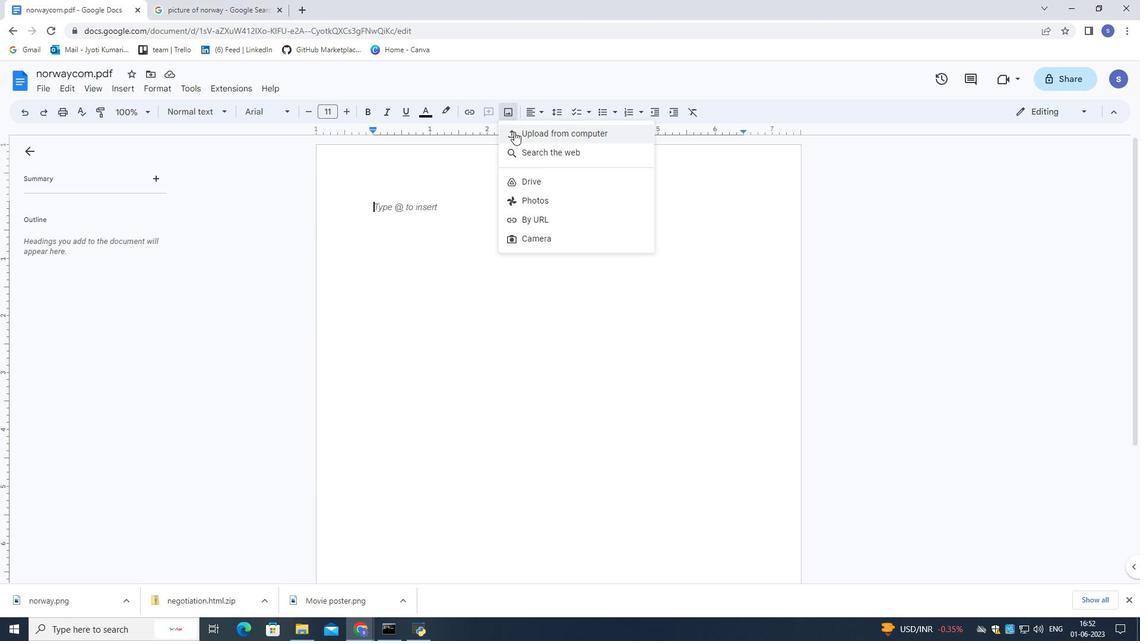 
Action: Mouse moved to (193, 101)
Screenshot: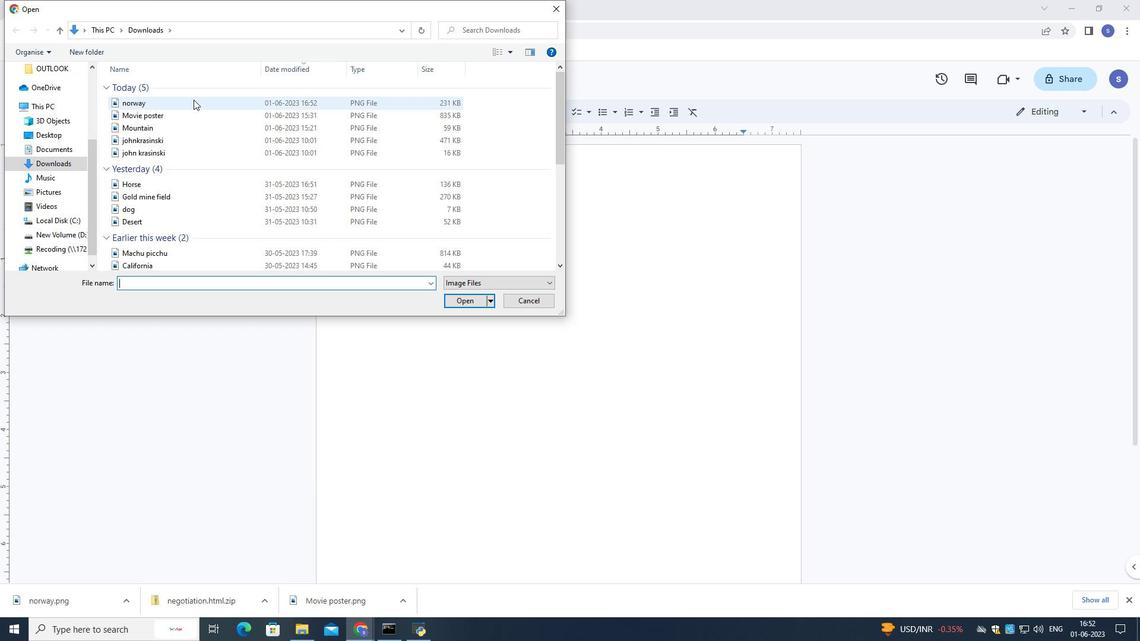 
Action: Mouse pressed left at (193, 101)
Screenshot: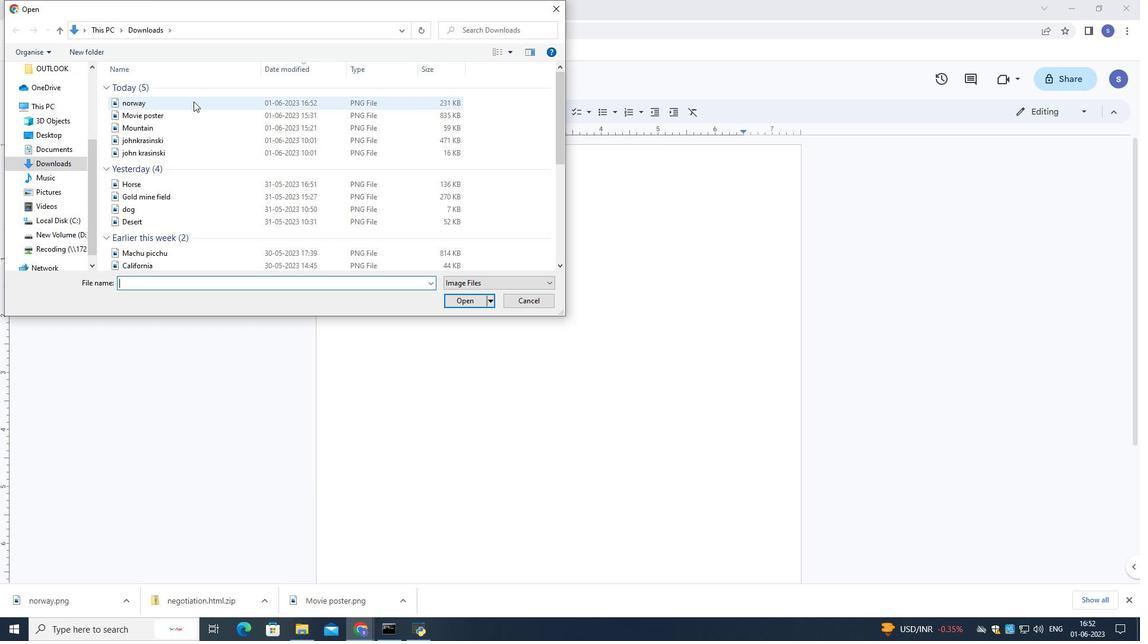 
Action: Mouse moved to (465, 296)
Screenshot: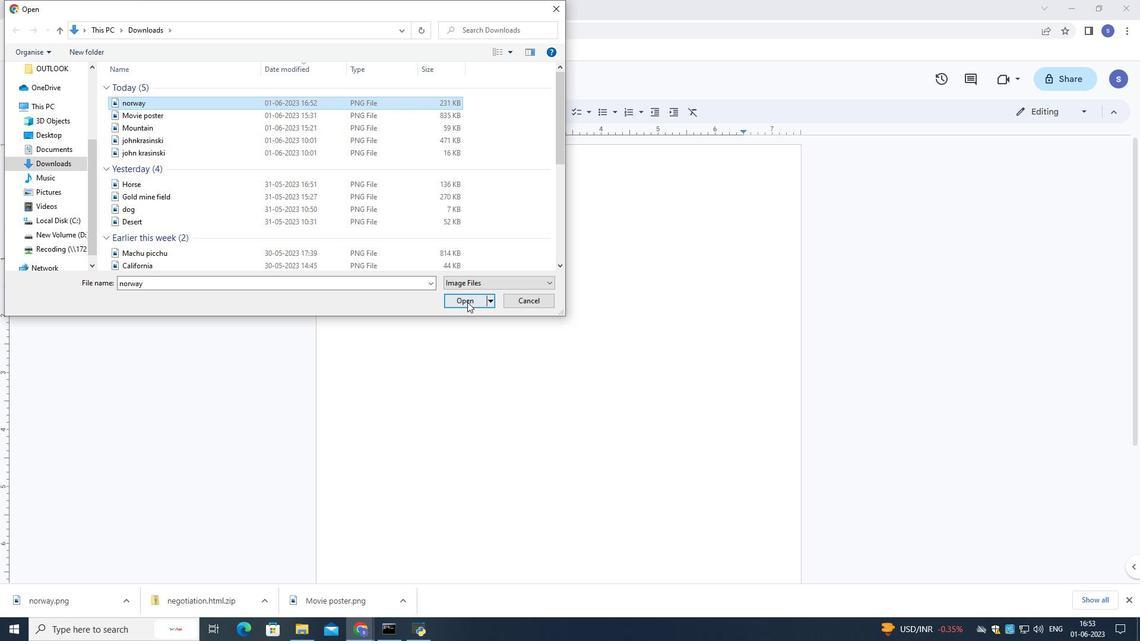
Action: Mouse pressed left at (465, 296)
Screenshot: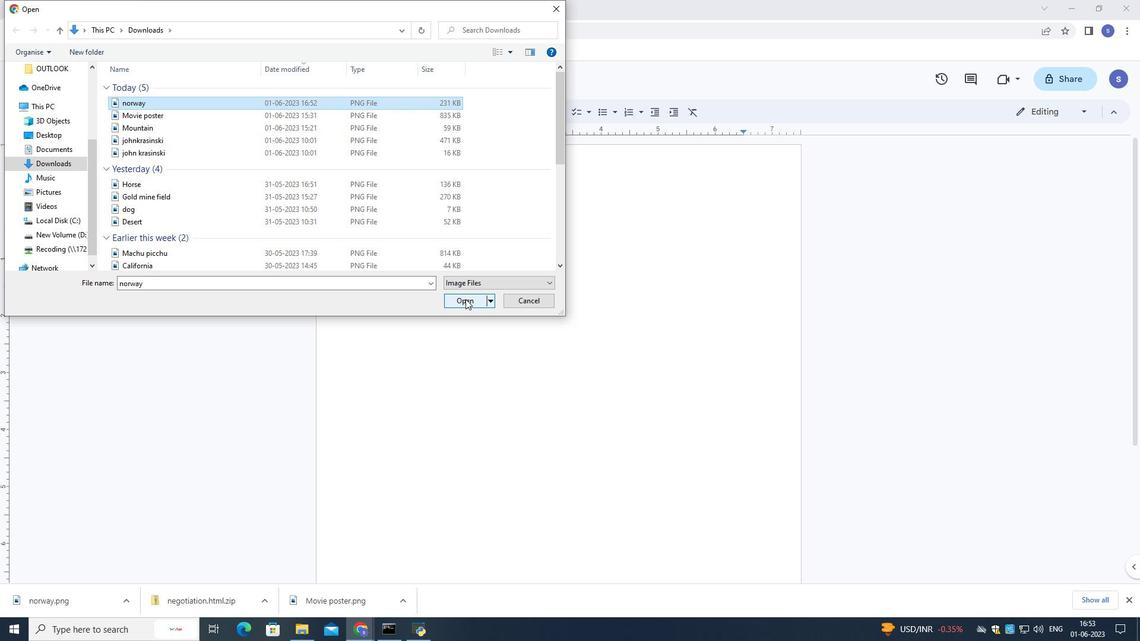 
Action: Mouse moved to (479, 269)
Screenshot: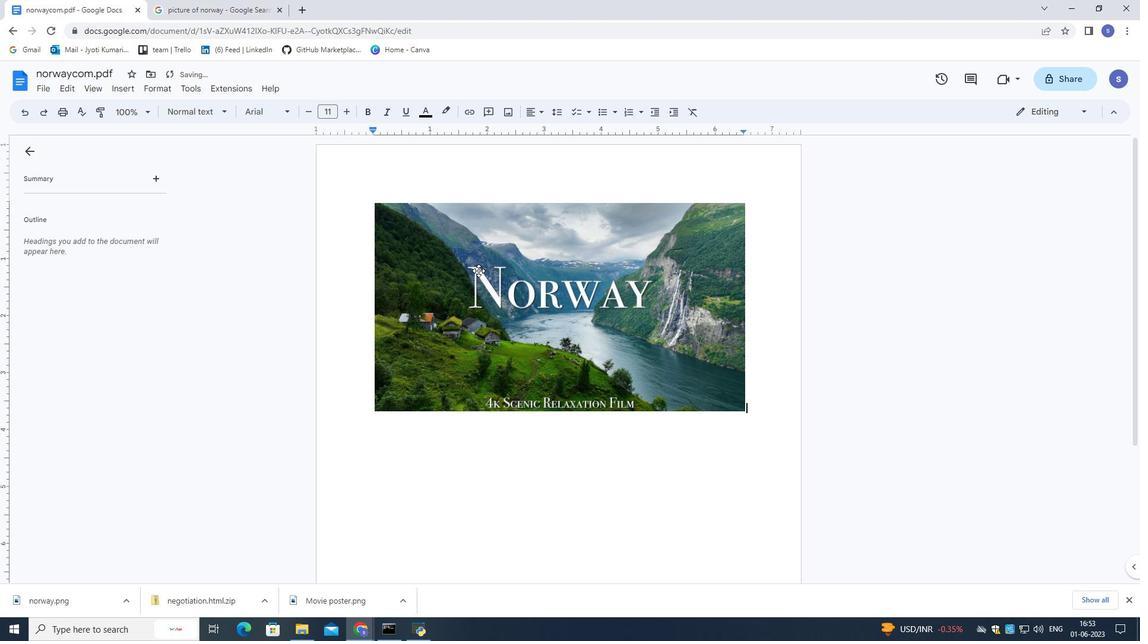 
Action: Mouse pressed left at (479, 269)
Screenshot: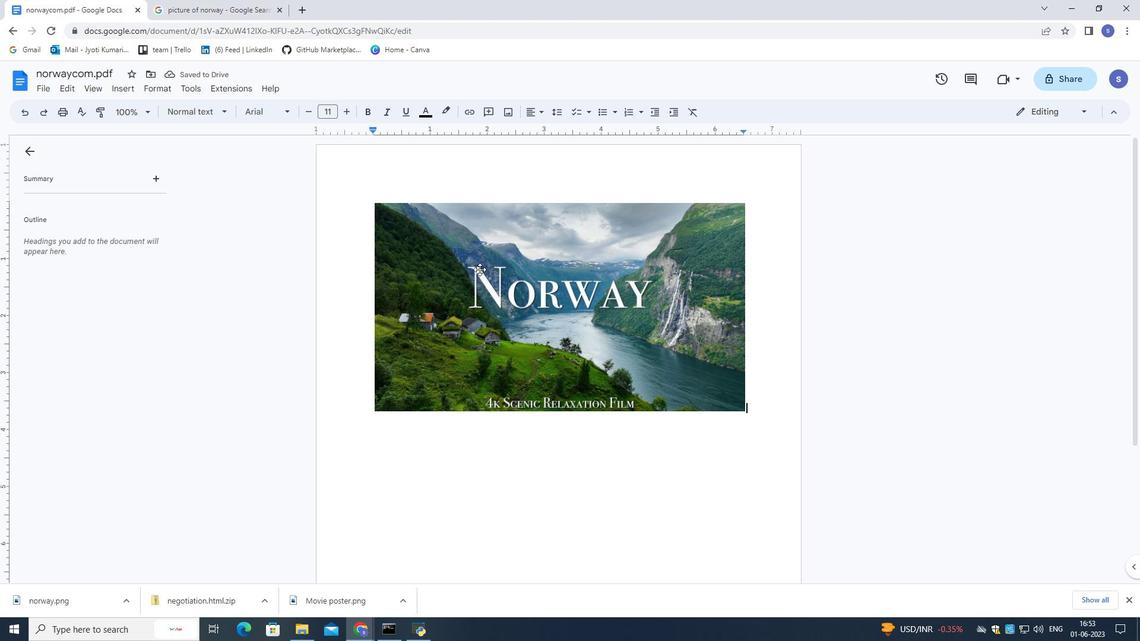 
Action: Mouse moved to (448, 109)
Screenshot: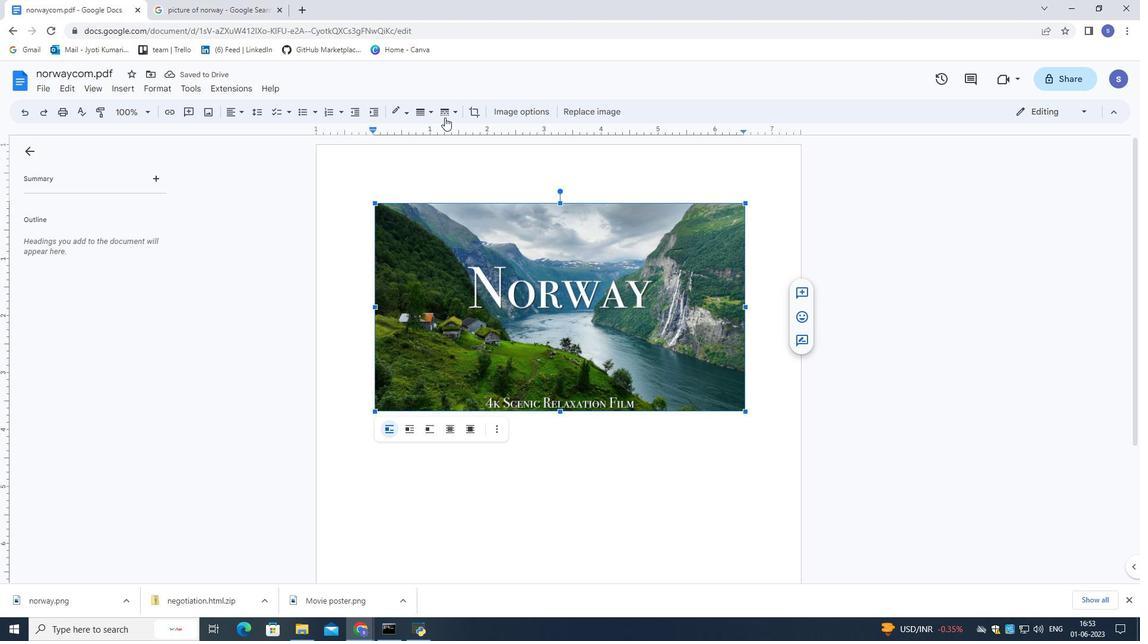 
Action: Mouse pressed left at (448, 109)
Screenshot: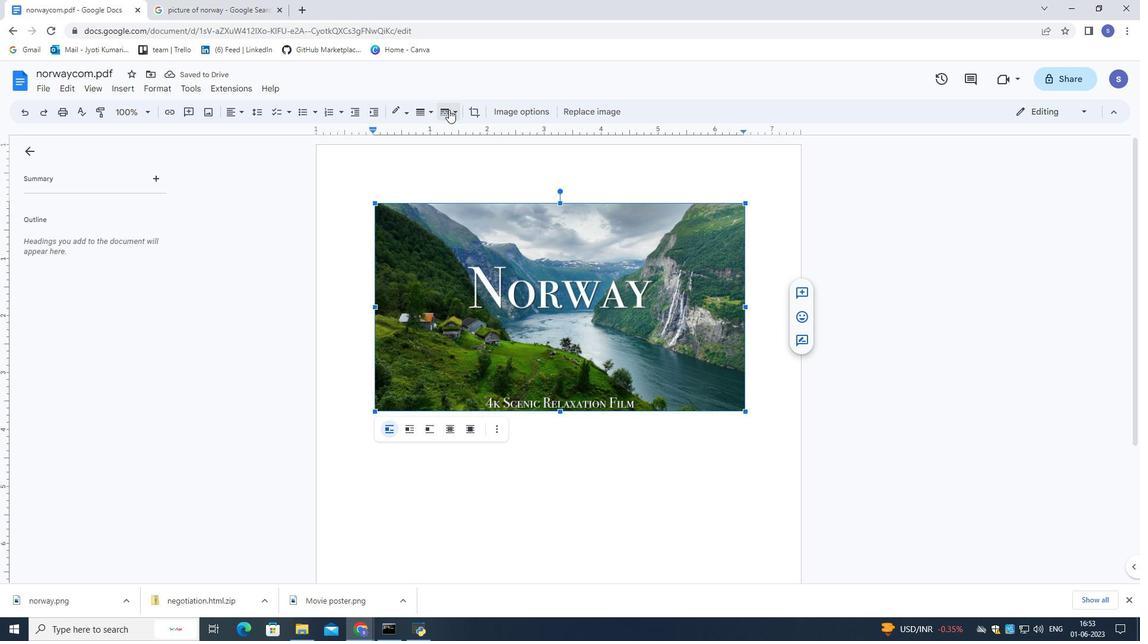 
Action: Mouse moved to (453, 128)
Screenshot: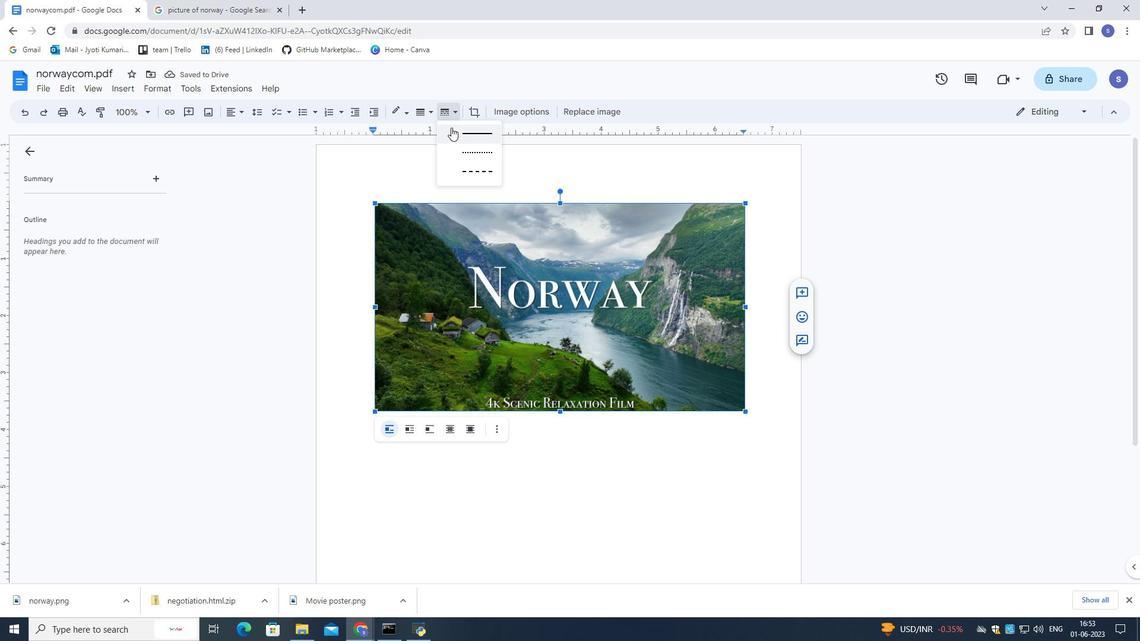 
Action: Mouse pressed left at (453, 128)
Screenshot: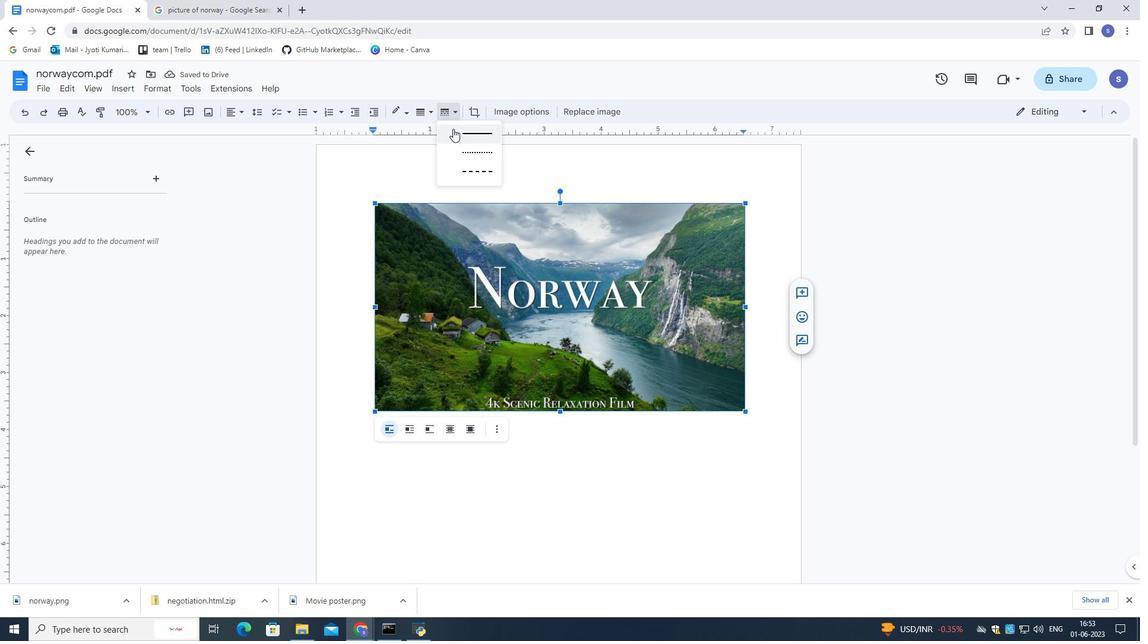 
Action: Mouse moved to (453, 115)
Screenshot: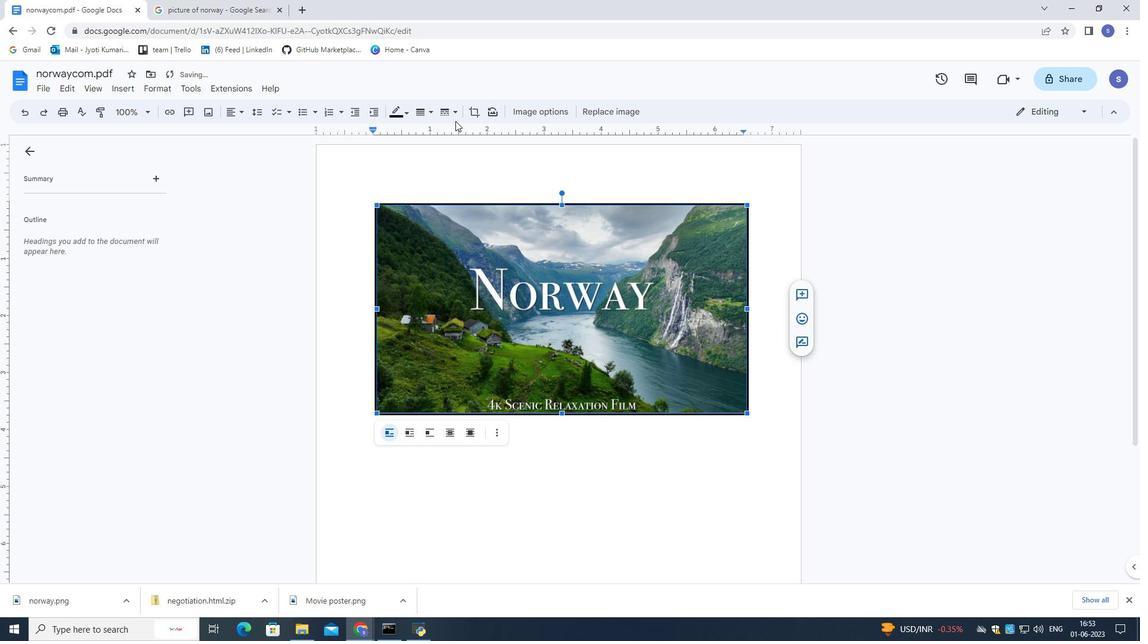 
Action: Mouse pressed left at (453, 115)
Screenshot: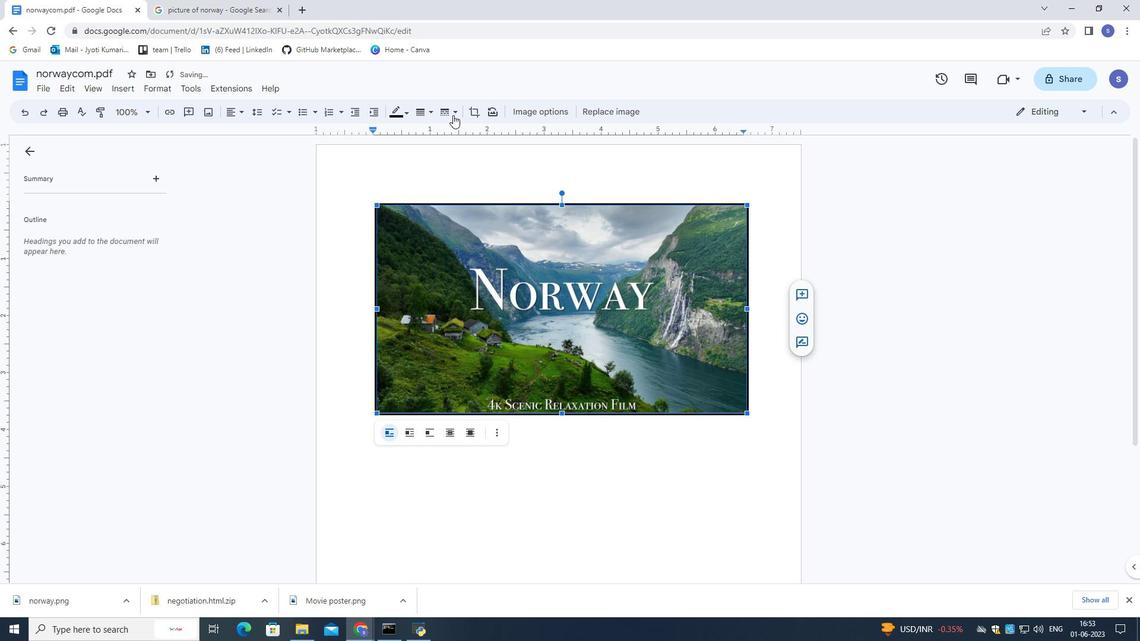 
Action: Mouse moved to (462, 168)
Screenshot: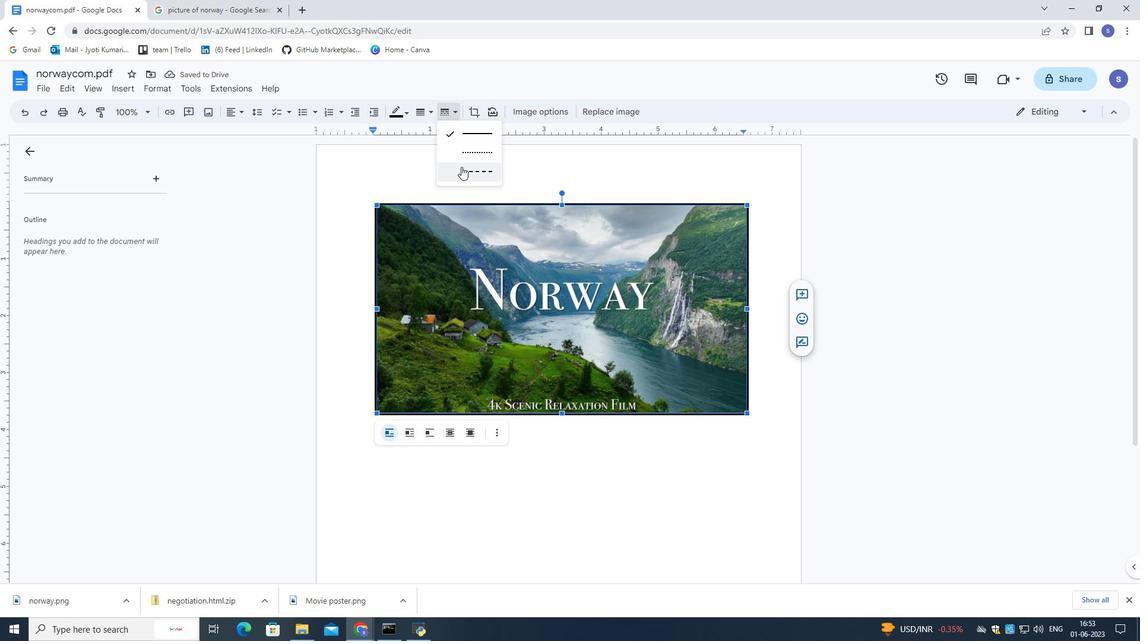 
Action: Mouse pressed left at (462, 168)
Screenshot: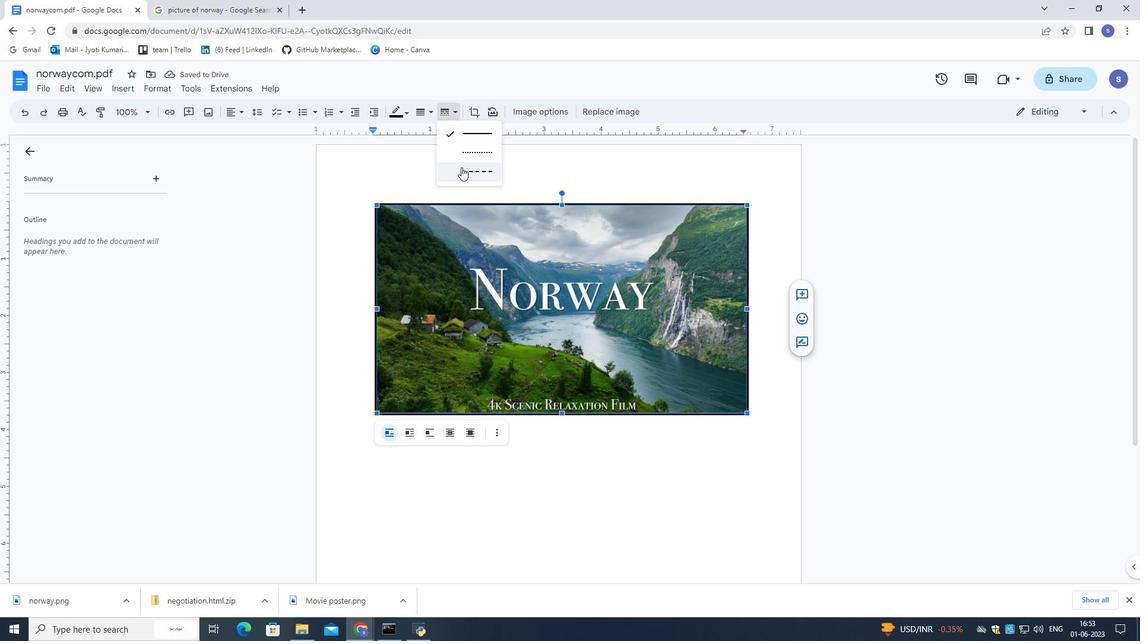 
Action: Mouse moved to (399, 115)
Screenshot: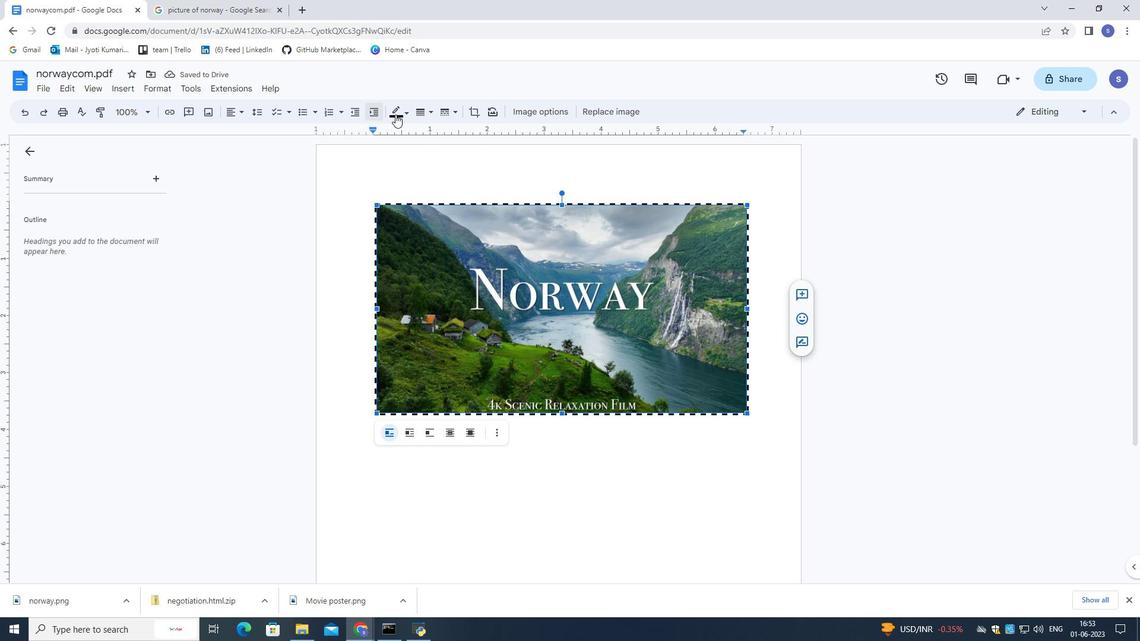 
Action: Mouse pressed left at (399, 115)
Screenshot: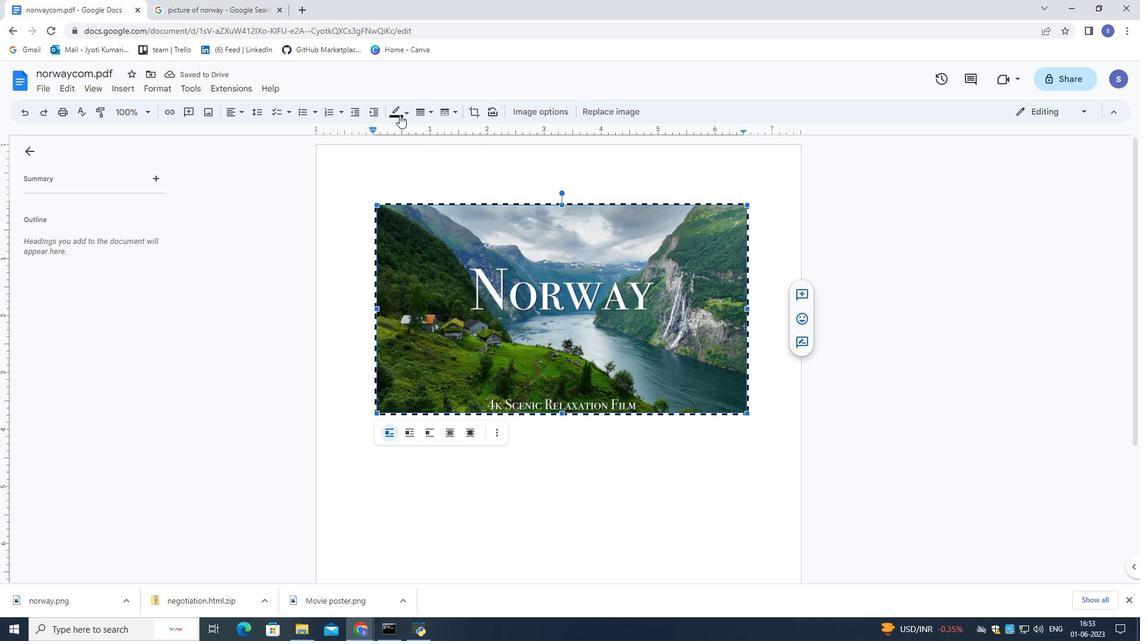 
Action: Mouse moved to (453, 232)
Screenshot: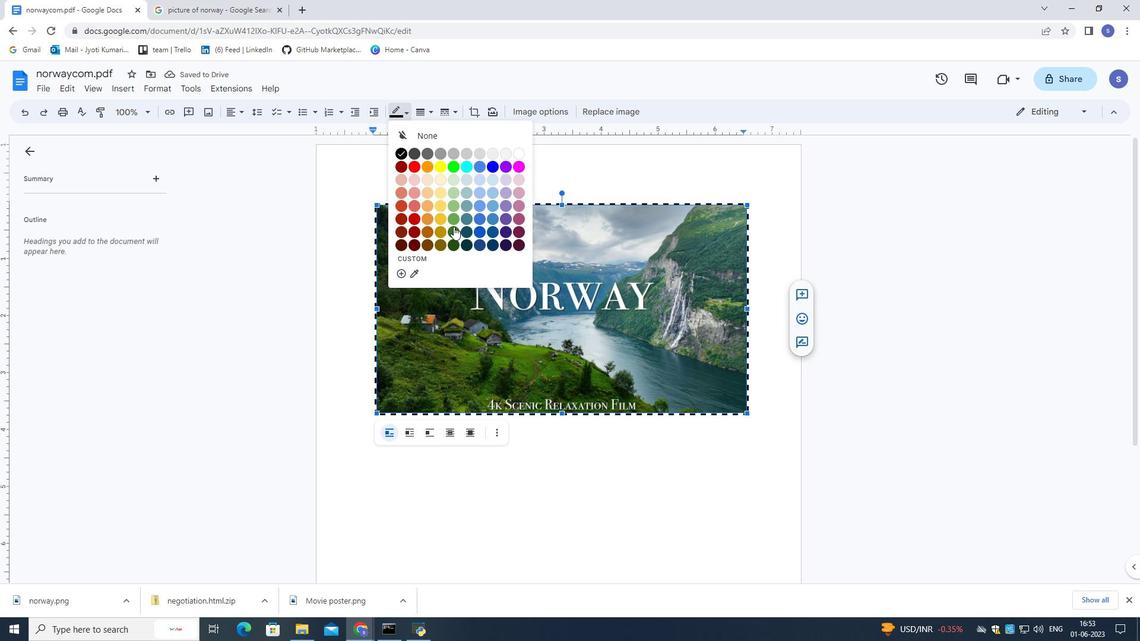 
Action: Mouse pressed left at (453, 232)
Screenshot: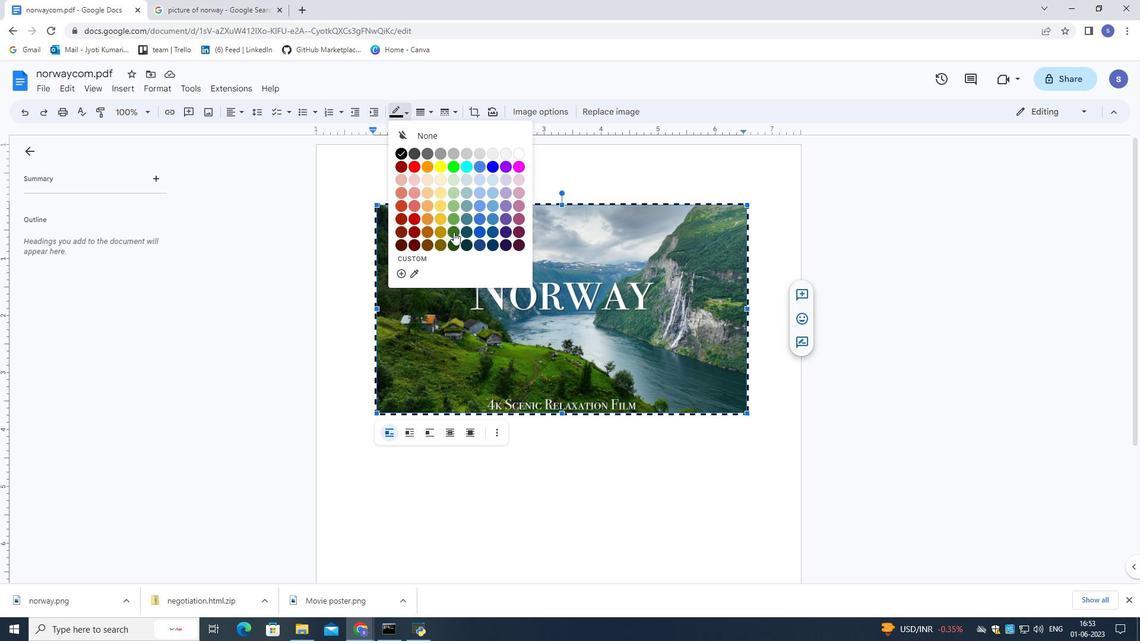 
Action: Mouse moved to (427, 111)
Screenshot: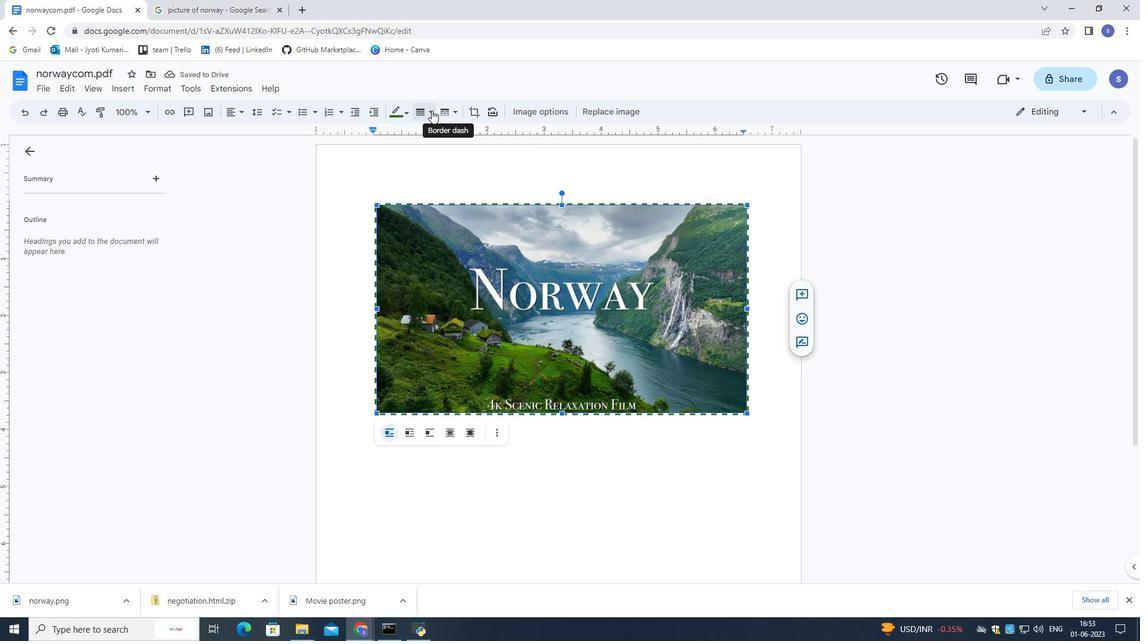 
Action: Mouse pressed left at (427, 111)
Screenshot: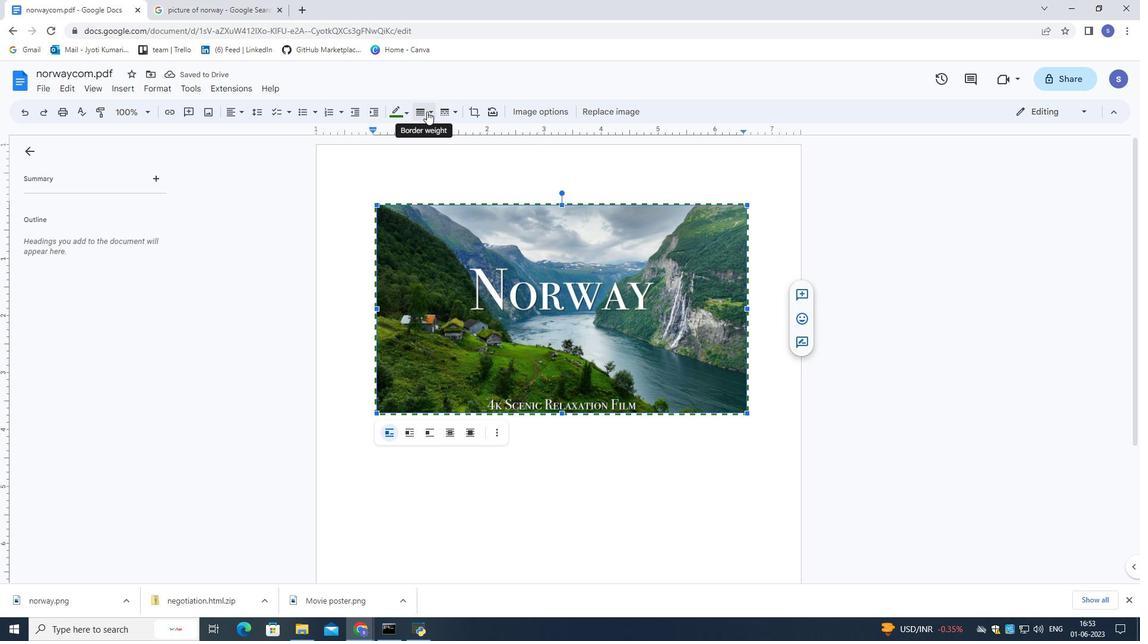 
Action: Mouse moved to (435, 149)
Screenshot: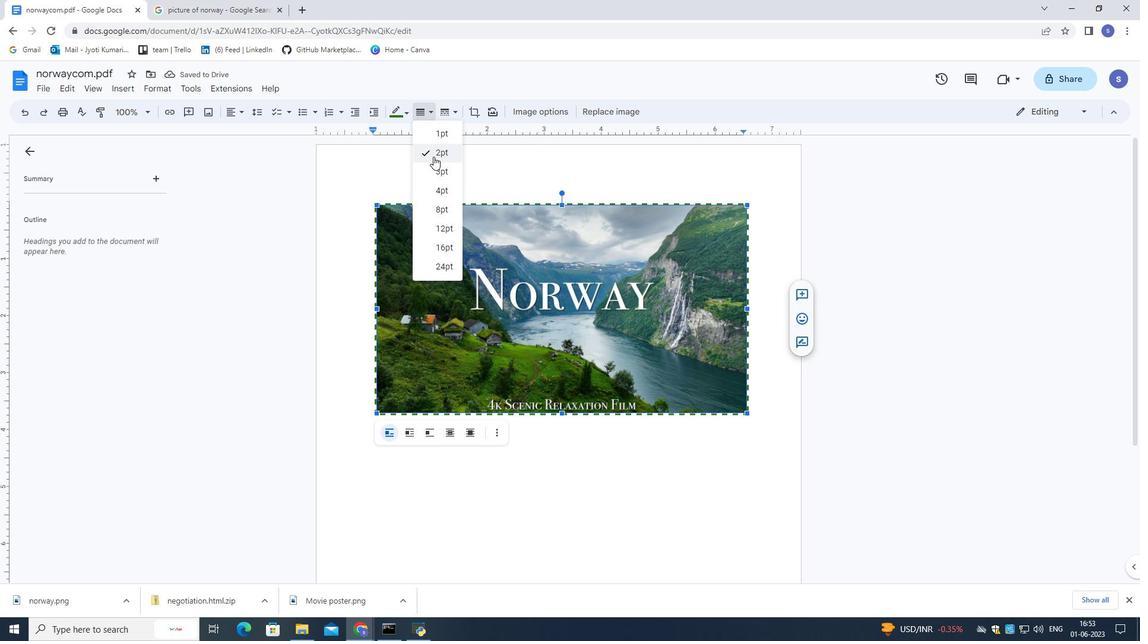 
Action: Mouse pressed left at (435, 149)
Screenshot: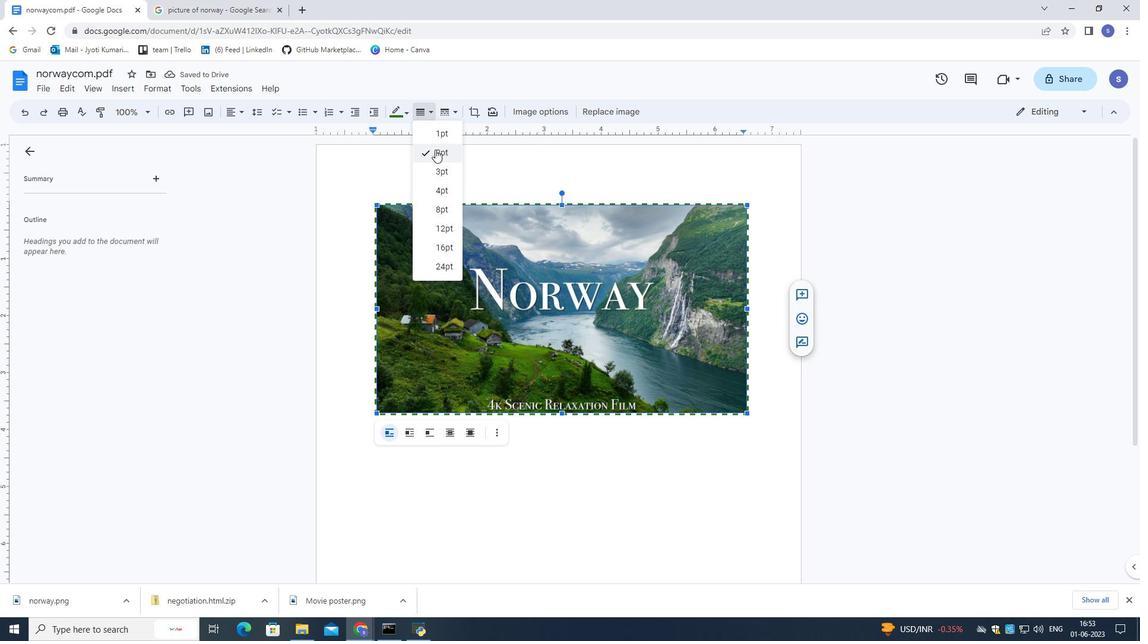 
Action: Mouse moved to (507, 171)
Screenshot: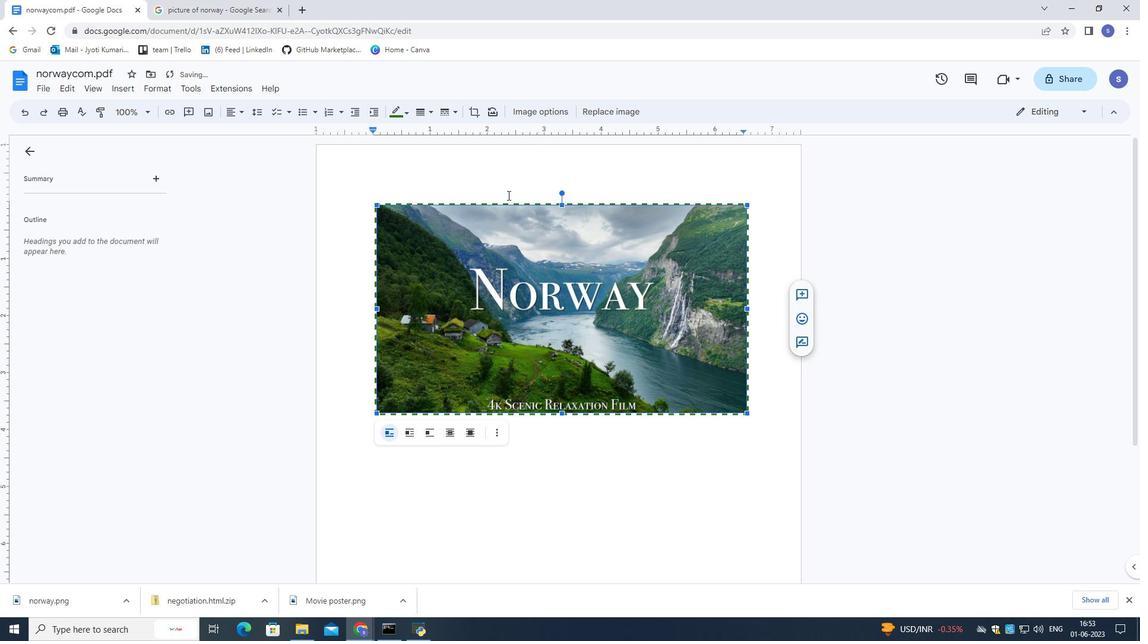 
Action: Mouse pressed left at (507, 171)
Screenshot: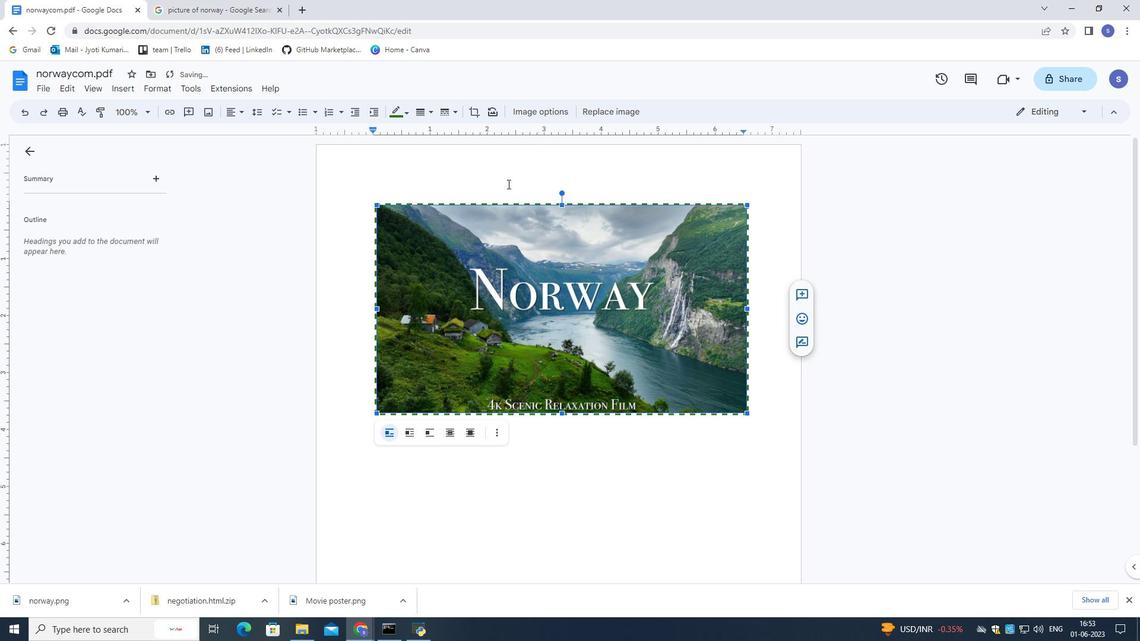 
Action: Mouse pressed left at (507, 171)
Screenshot: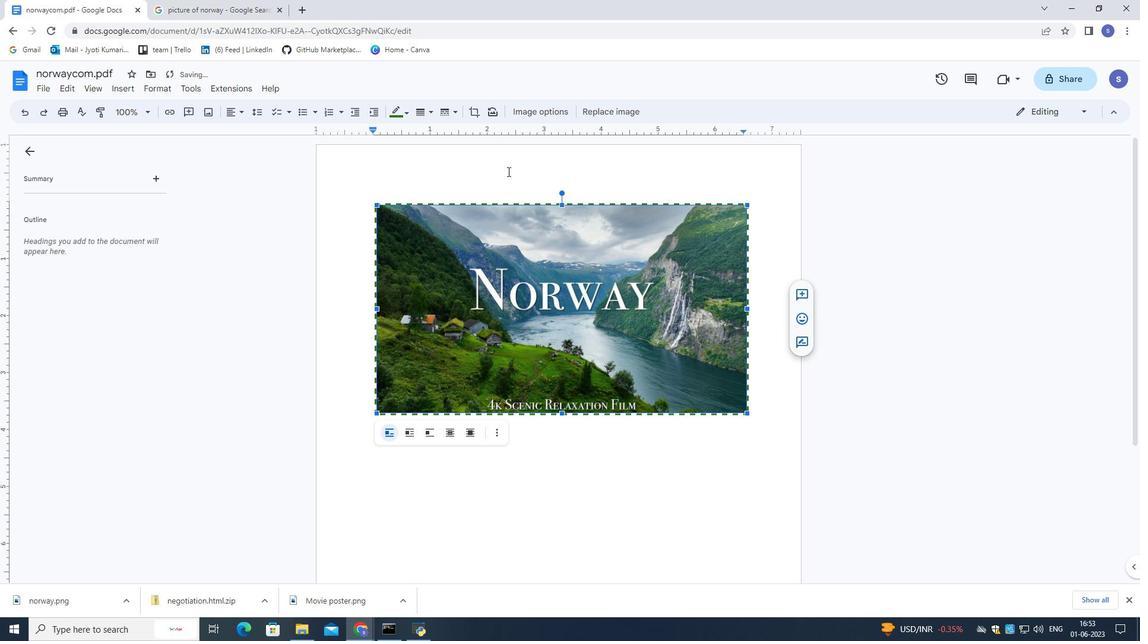 
Action: Mouse moved to (508, 171)
Screenshot: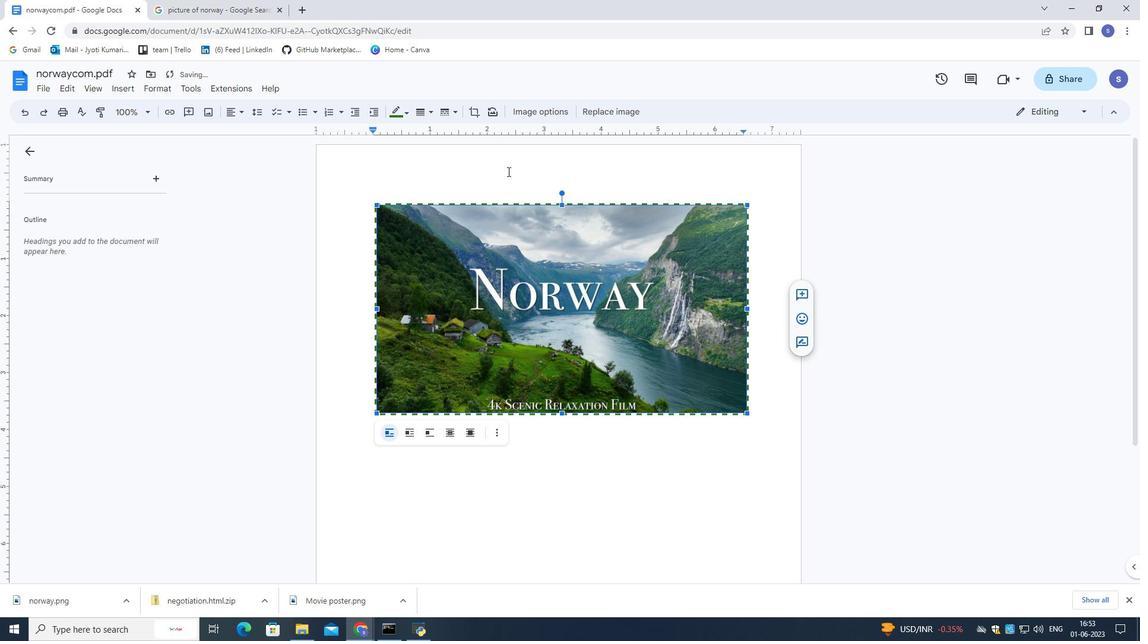 
Action: Mouse pressed left at (508, 171)
Screenshot: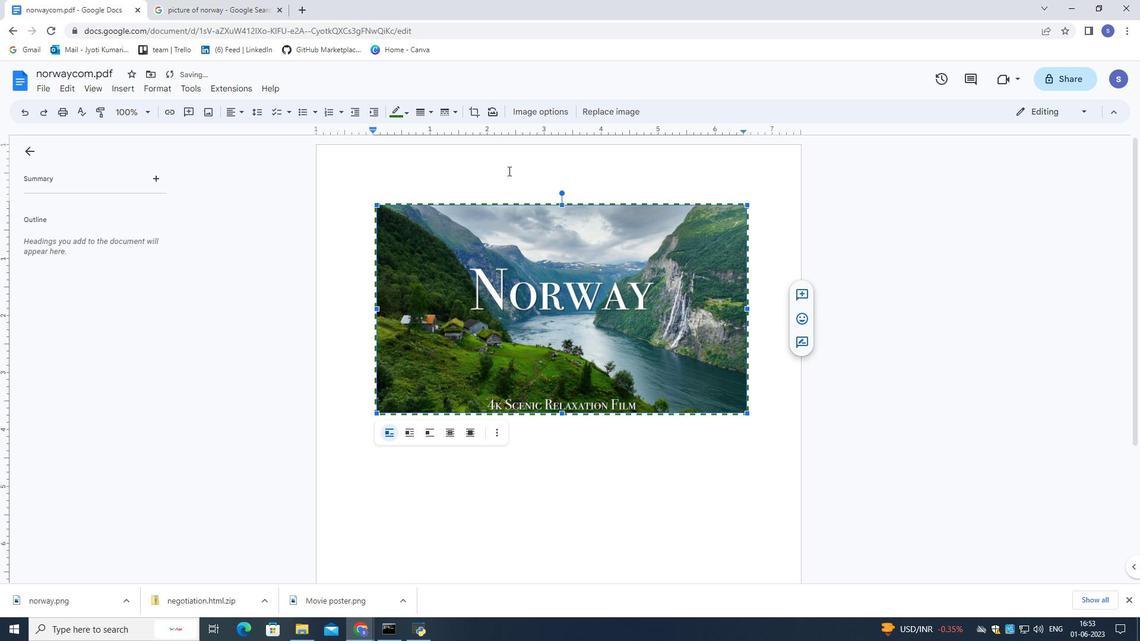 
Action: Mouse moved to (508, 171)
Screenshot: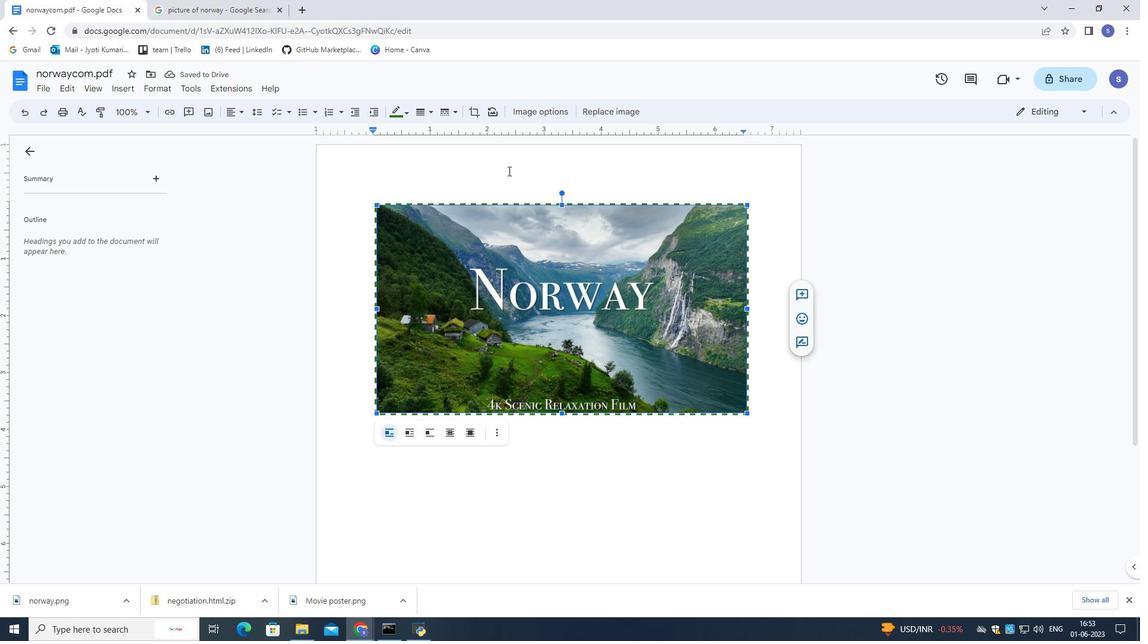 
Action: Mouse pressed left at (508, 171)
Screenshot: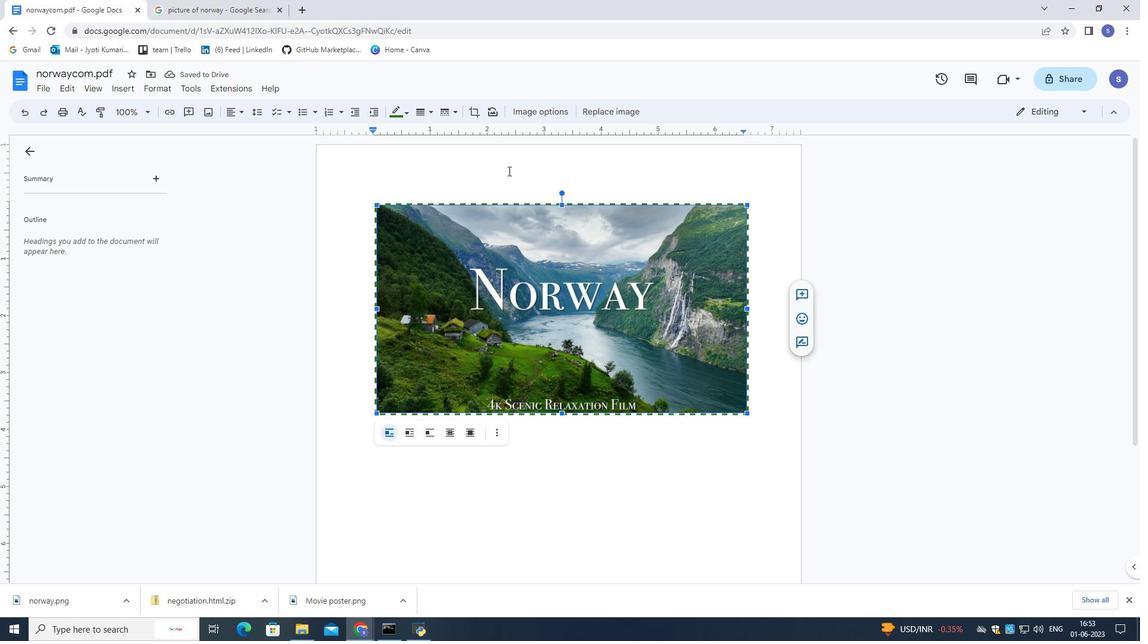 
Action: Mouse moved to (508, 171)
Screenshot: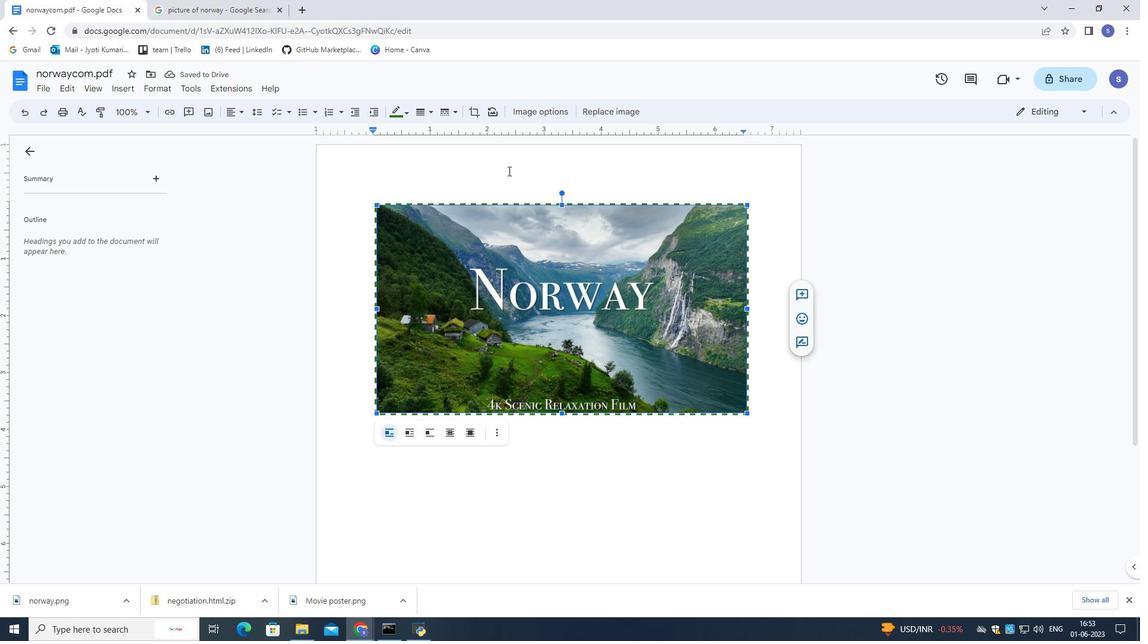 
Action: Mouse pressed left at (508, 171)
Screenshot: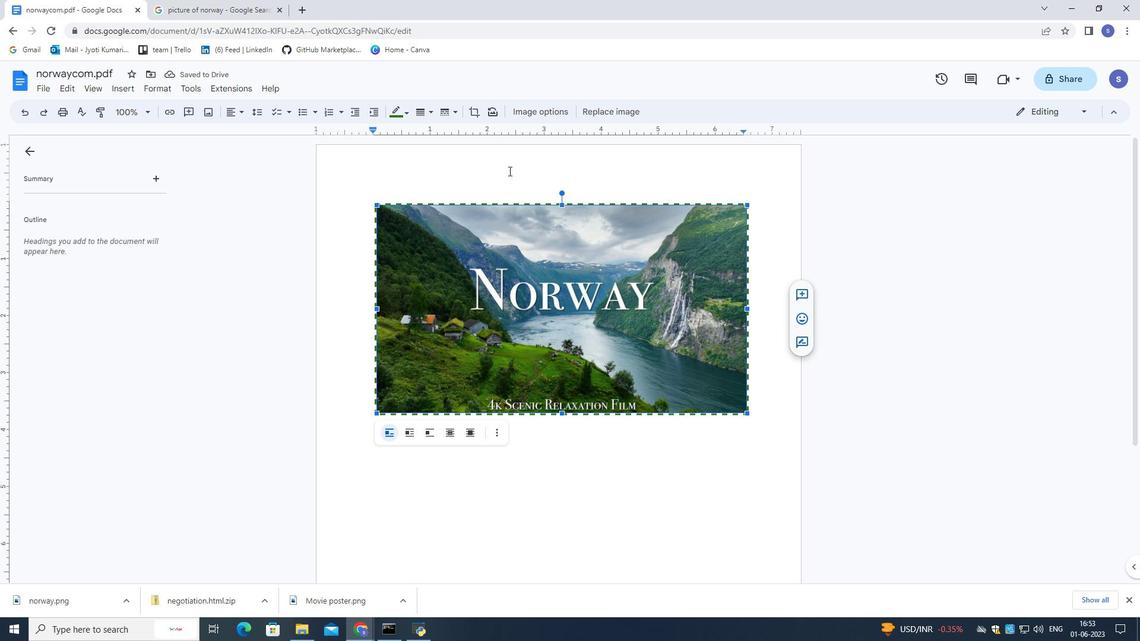 
Action: Mouse moved to (592, 456)
Screenshot: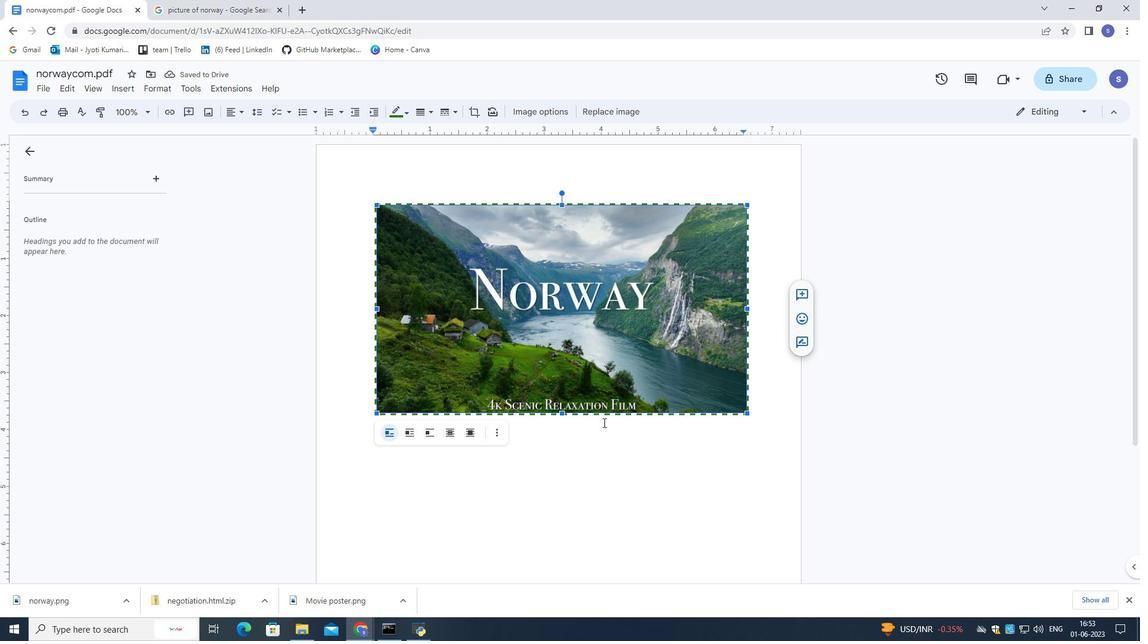 
Action: Mouse pressed left at (592, 456)
Screenshot: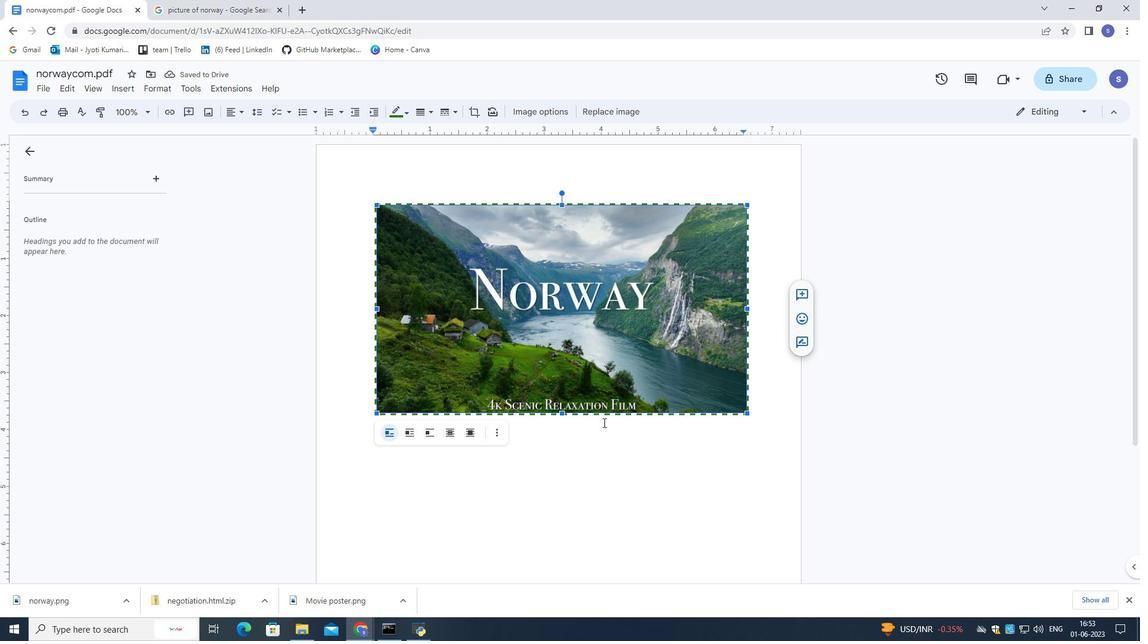 
Action: Mouse pressed left at (592, 456)
Screenshot: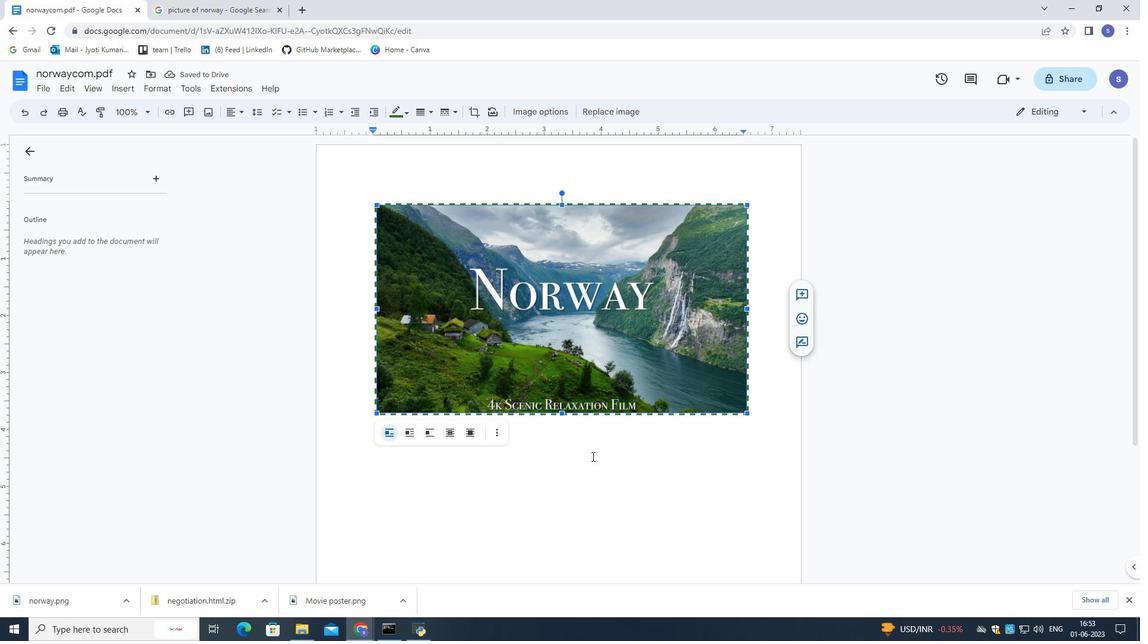 
Action: Mouse moved to (872, 436)
Screenshot: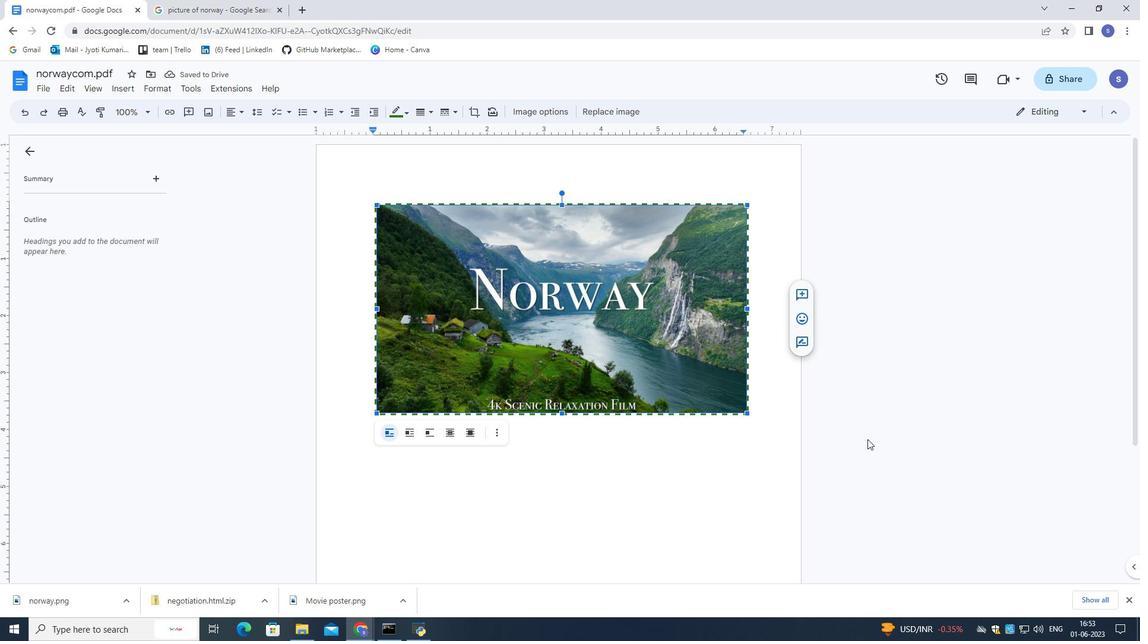 
Action: Mouse pressed left at (872, 436)
Screenshot: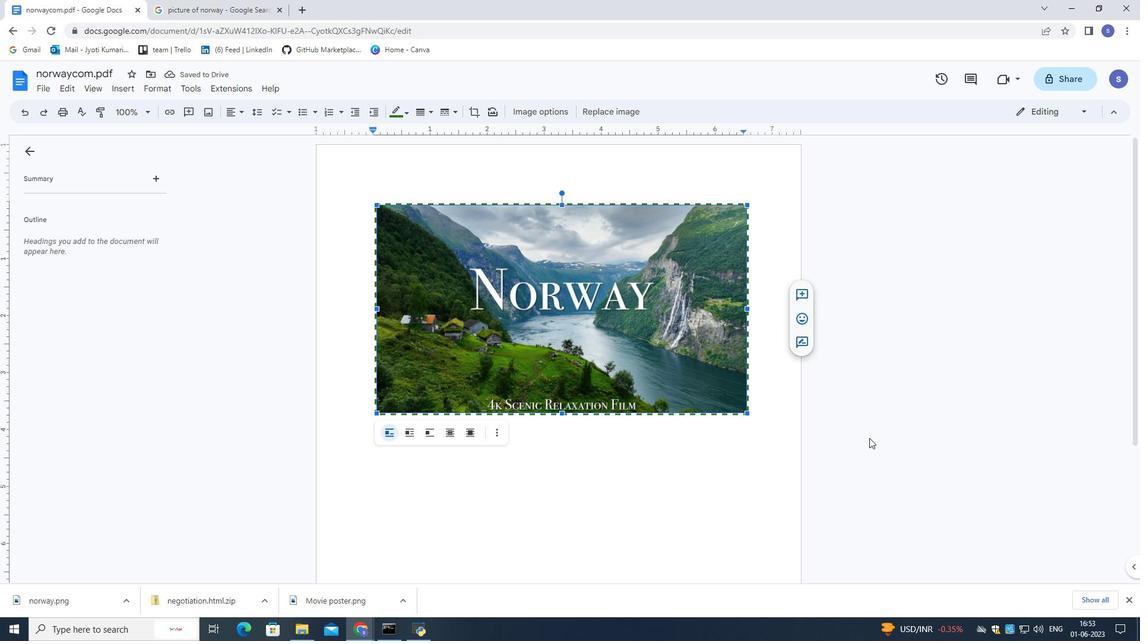 
Action: Mouse moved to (867, 412)
Screenshot: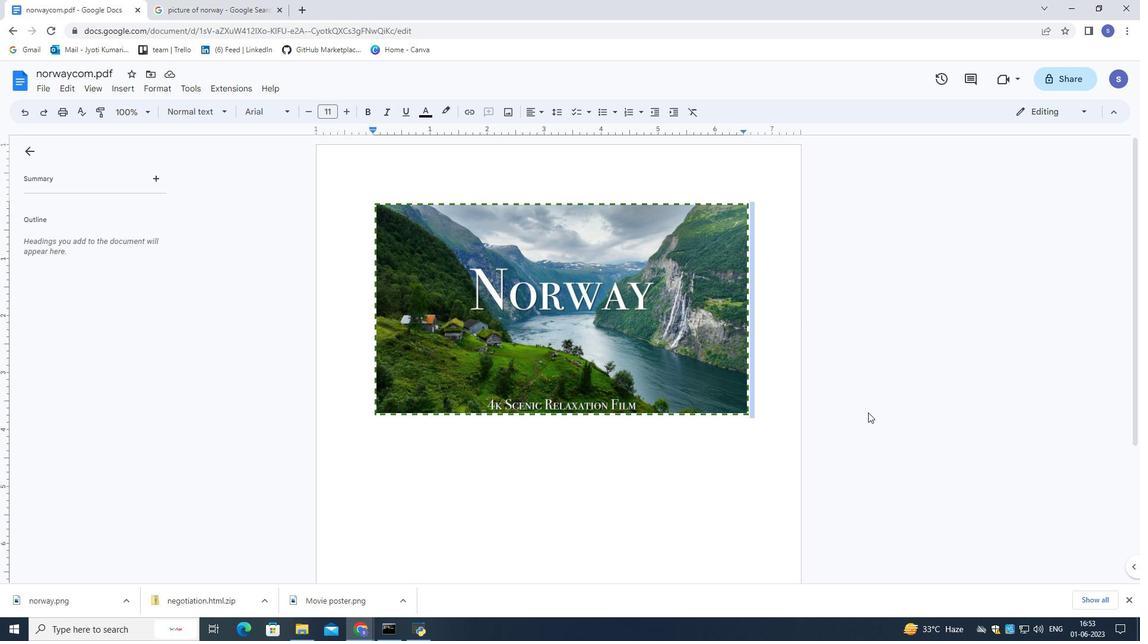 
